 Task: Click on Start the hosting
Action: Mouse scrolled (945, 290) with delta (0, 0)
Screenshot: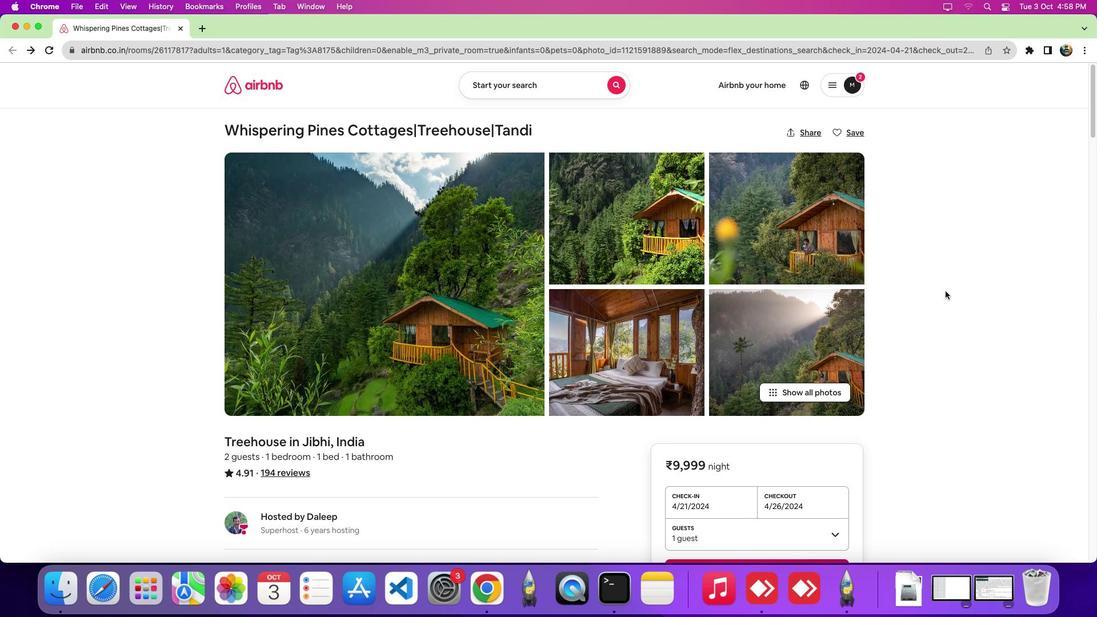 
Action: Mouse scrolled (945, 290) with delta (0, 0)
Screenshot: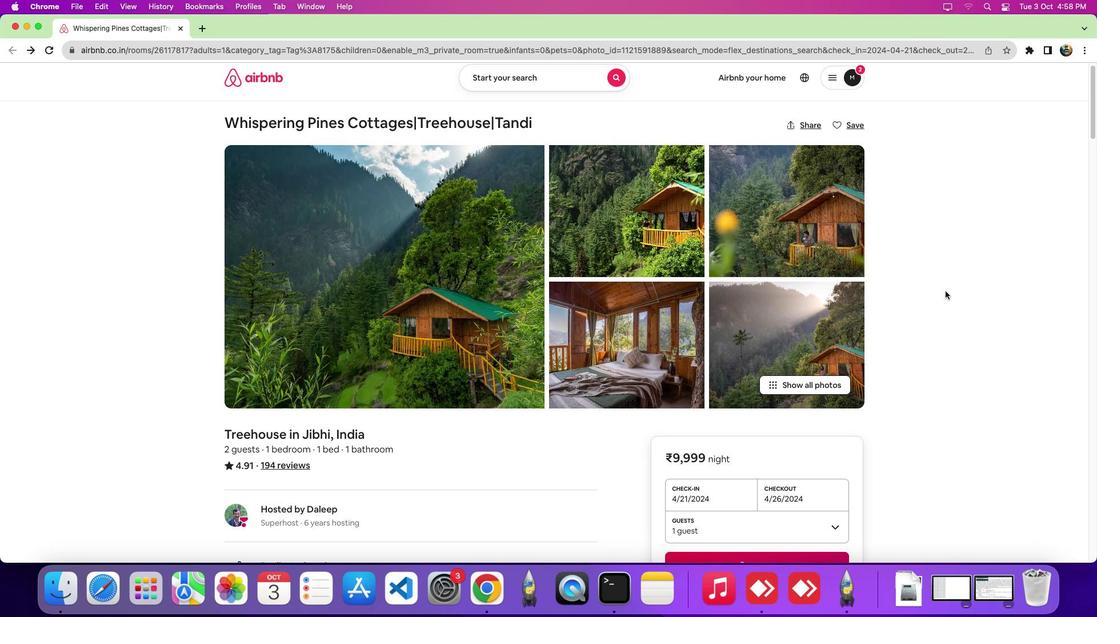 
Action: Mouse scrolled (945, 290) with delta (0, -2)
Screenshot: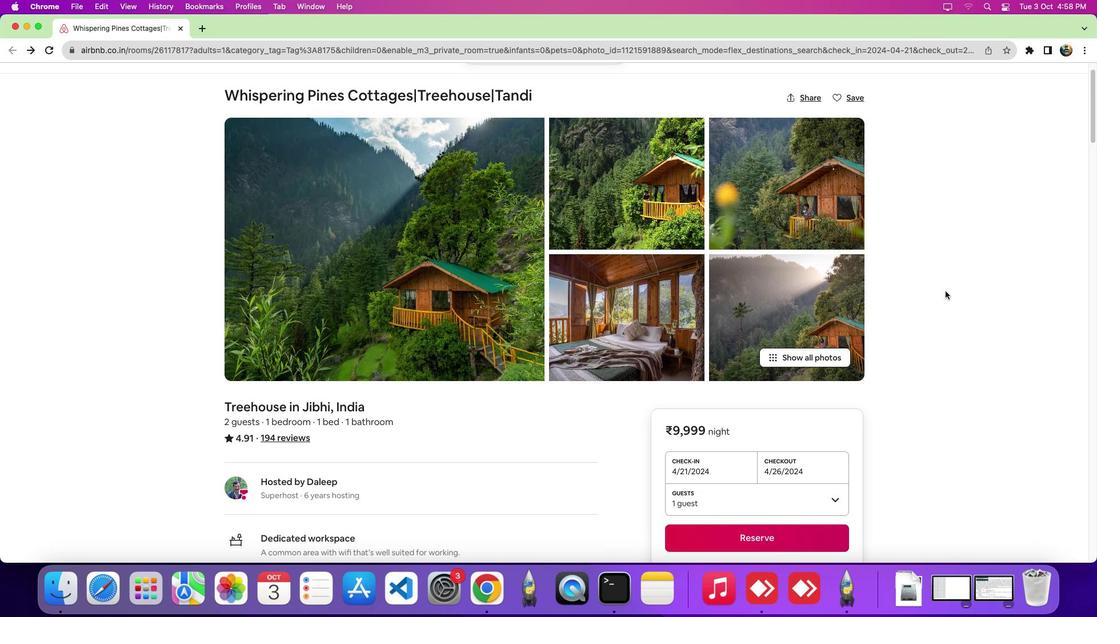 
Action: Mouse scrolled (945, 290) with delta (0, -5)
Screenshot: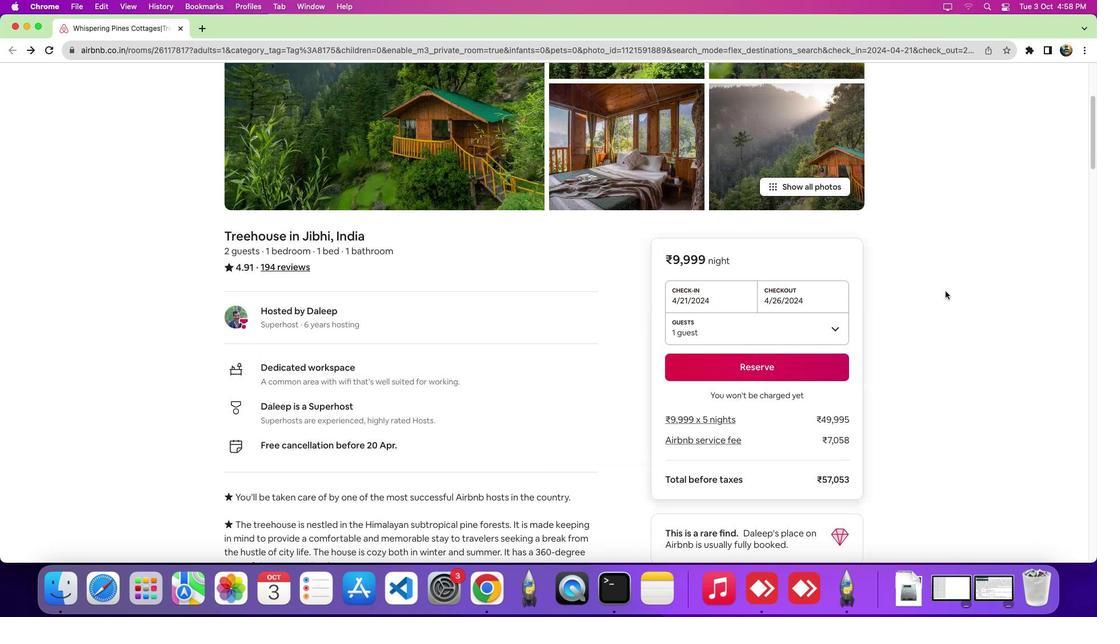 
Action: Mouse scrolled (945, 290) with delta (0, 0)
Screenshot: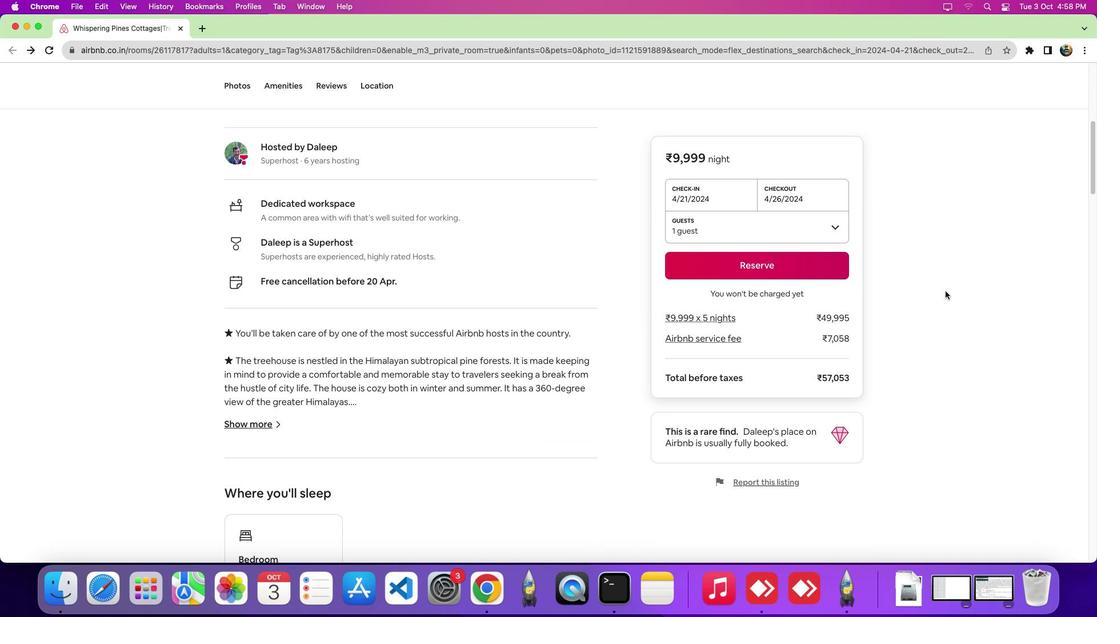 
Action: Mouse scrolled (945, 290) with delta (0, 0)
Screenshot: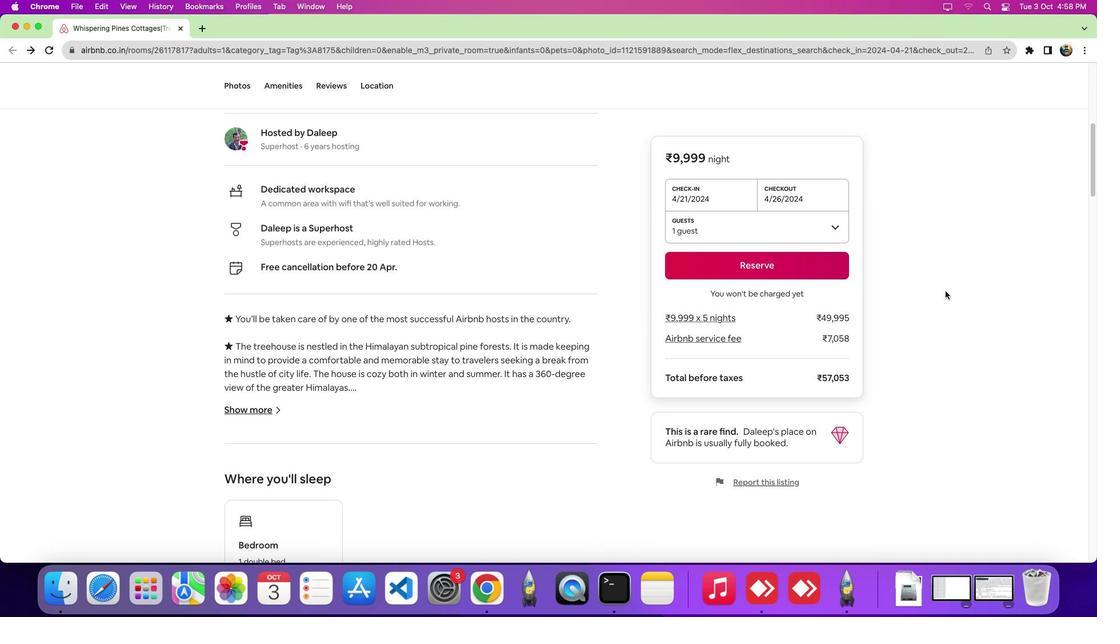 
Action: Mouse scrolled (945, 290) with delta (0, -3)
Screenshot: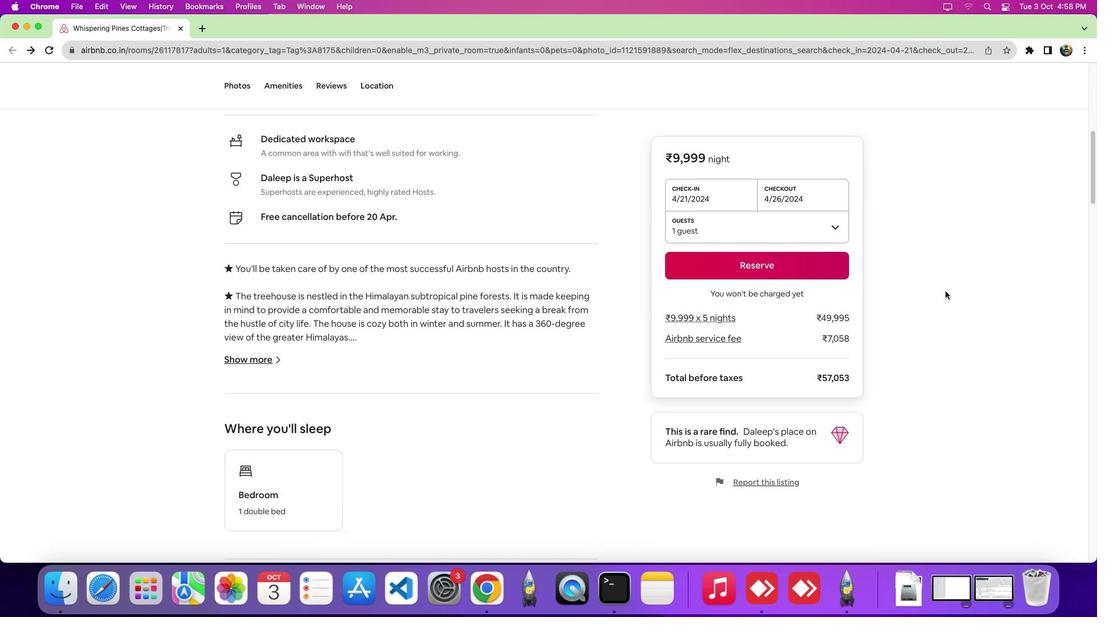 
Action: Mouse scrolled (945, 290) with delta (0, -5)
Screenshot: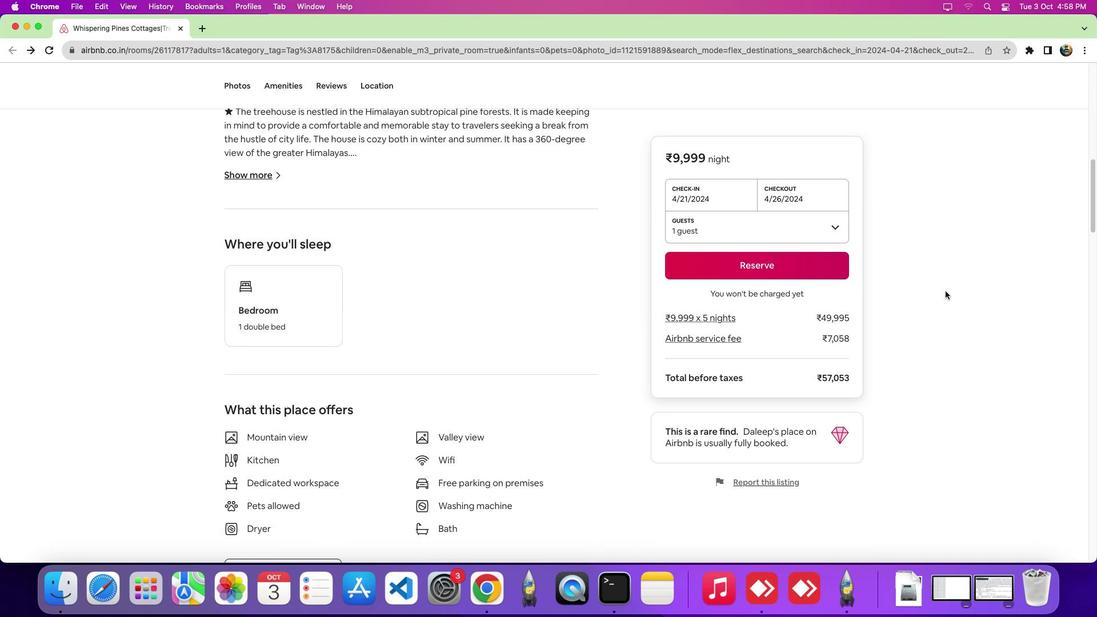 
Action: Mouse scrolled (945, 290) with delta (0, 0)
Screenshot: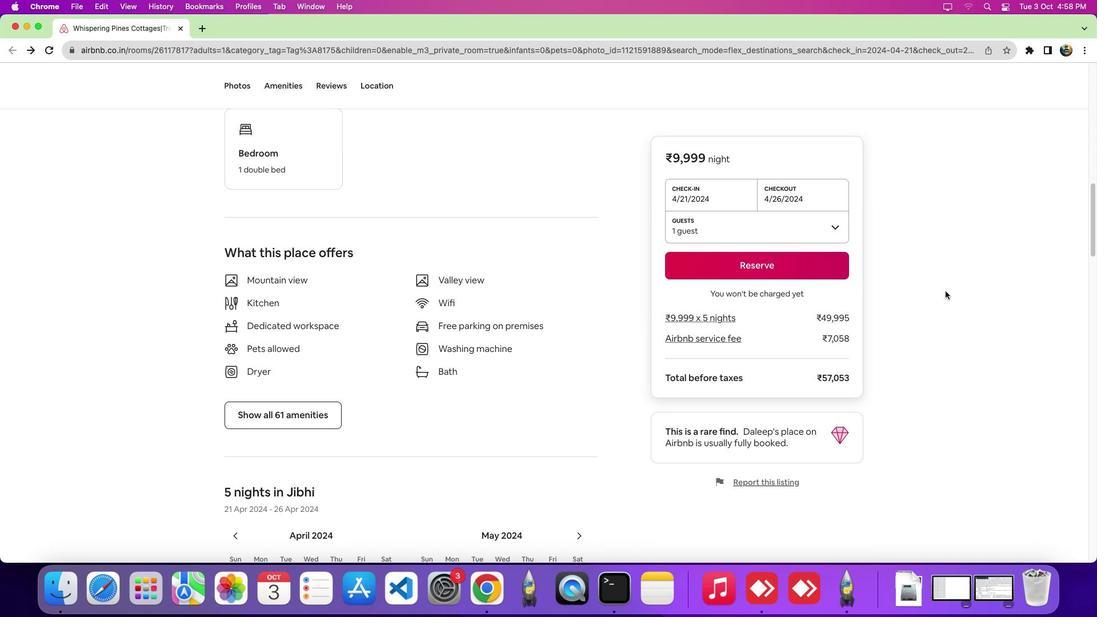
Action: Mouse scrolled (945, 290) with delta (0, 0)
Screenshot: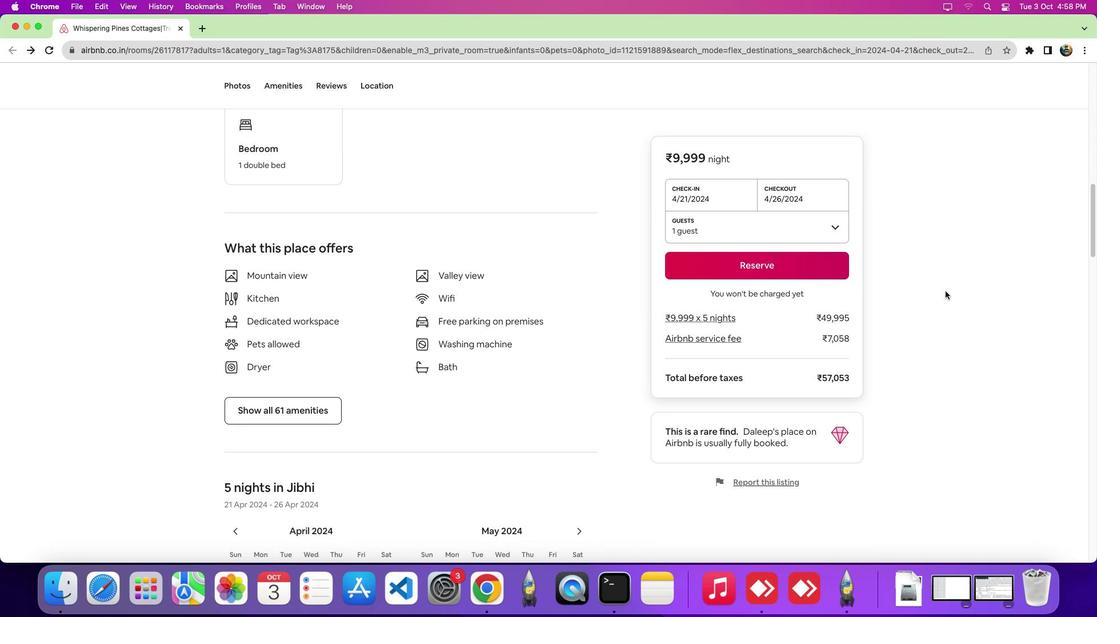 
Action: Mouse scrolled (945, 290) with delta (0, -4)
Screenshot: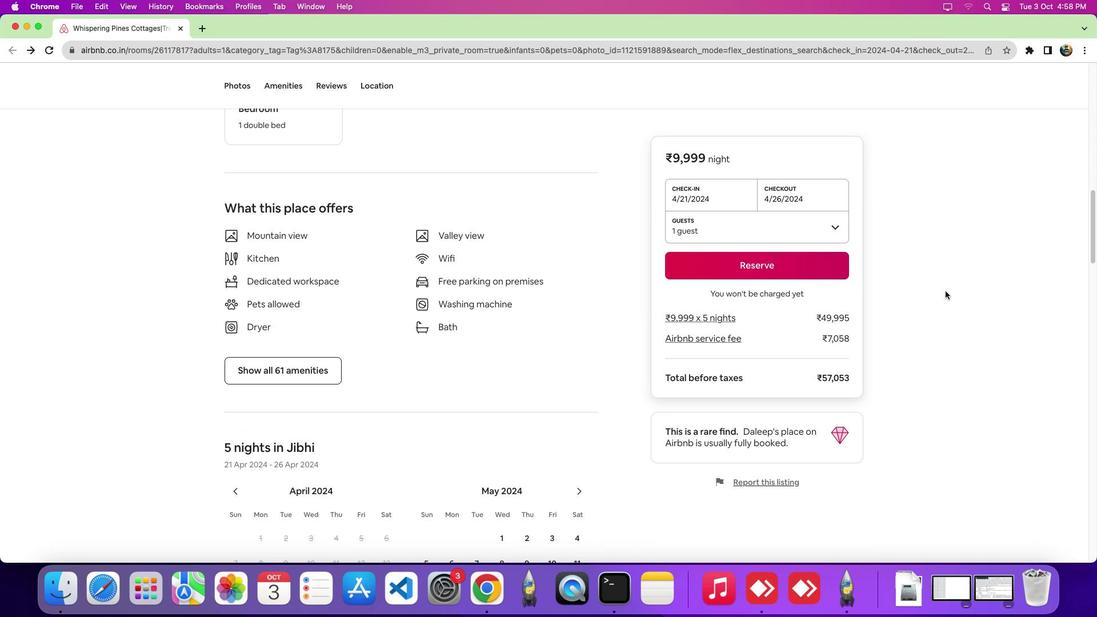 
Action: Mouse scrolled (945, 290) with delta (0, -5)
Screenshot: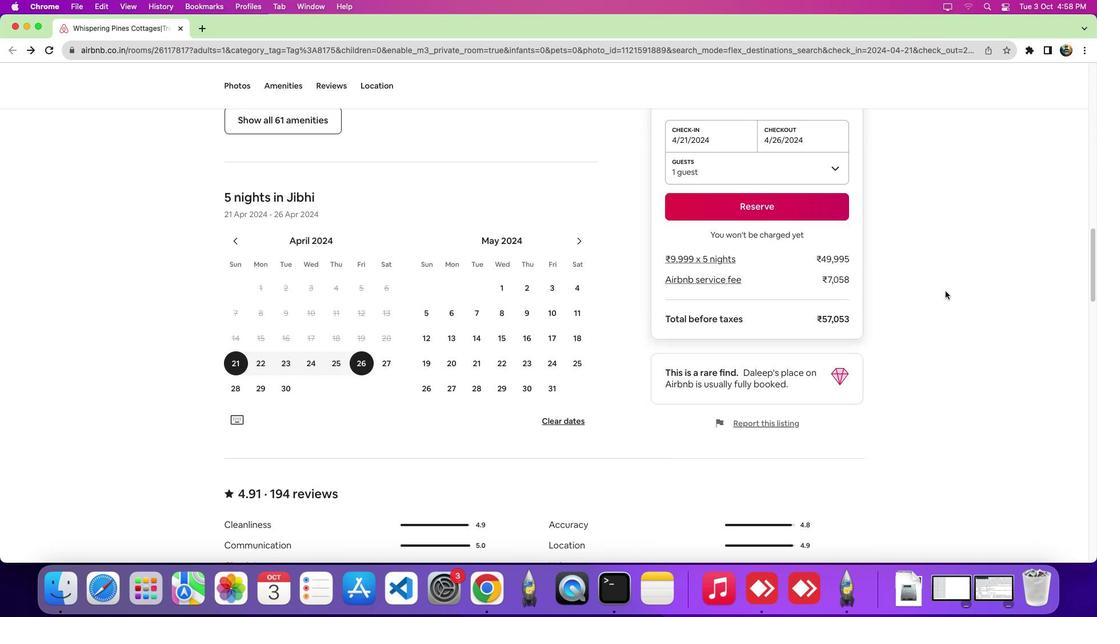 
Action: Mouse scrolled (945, 290) with delta (0, 0)
Screenshot: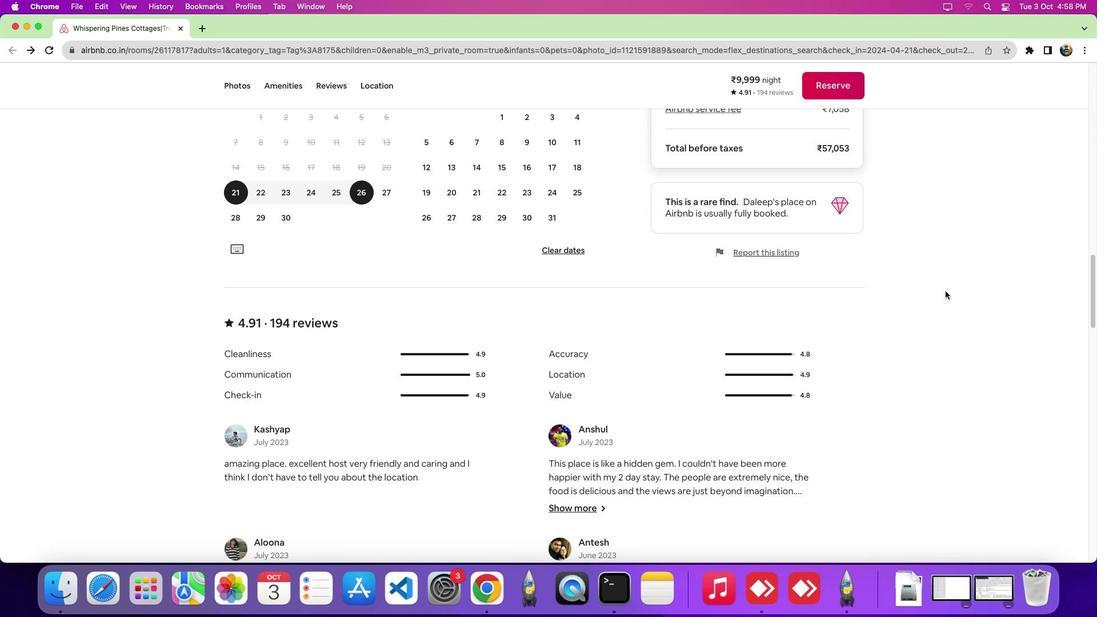 
Action: Mouse scrolled (945, 290) with delta (0, -1)
Screenshot: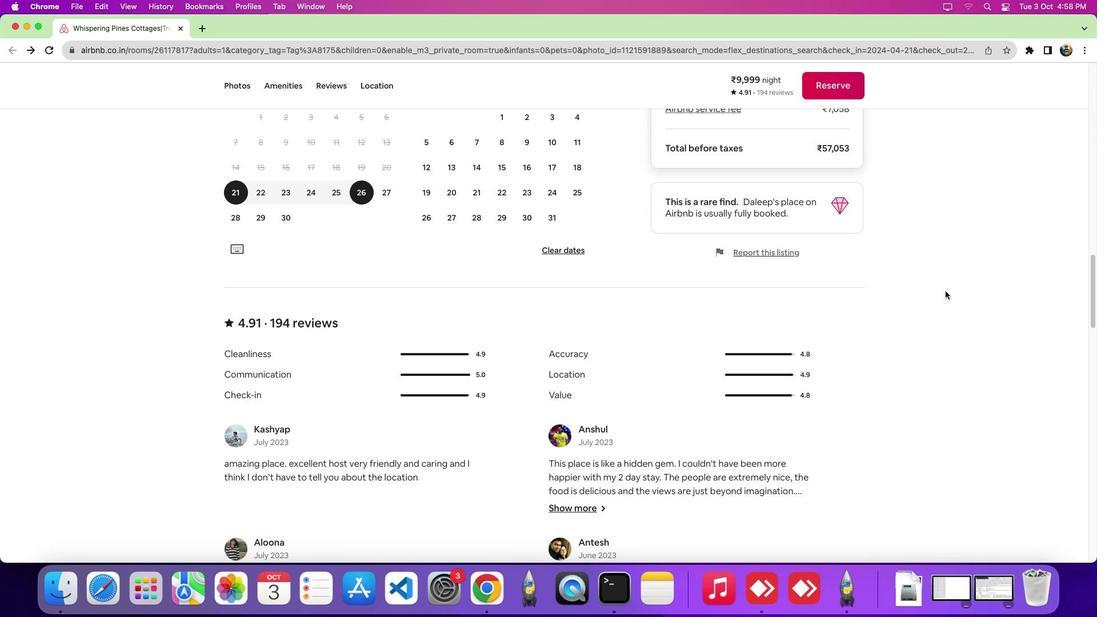 
Action: Mouse scrolled (945, 290) with delta (0, -5)
Screenshot: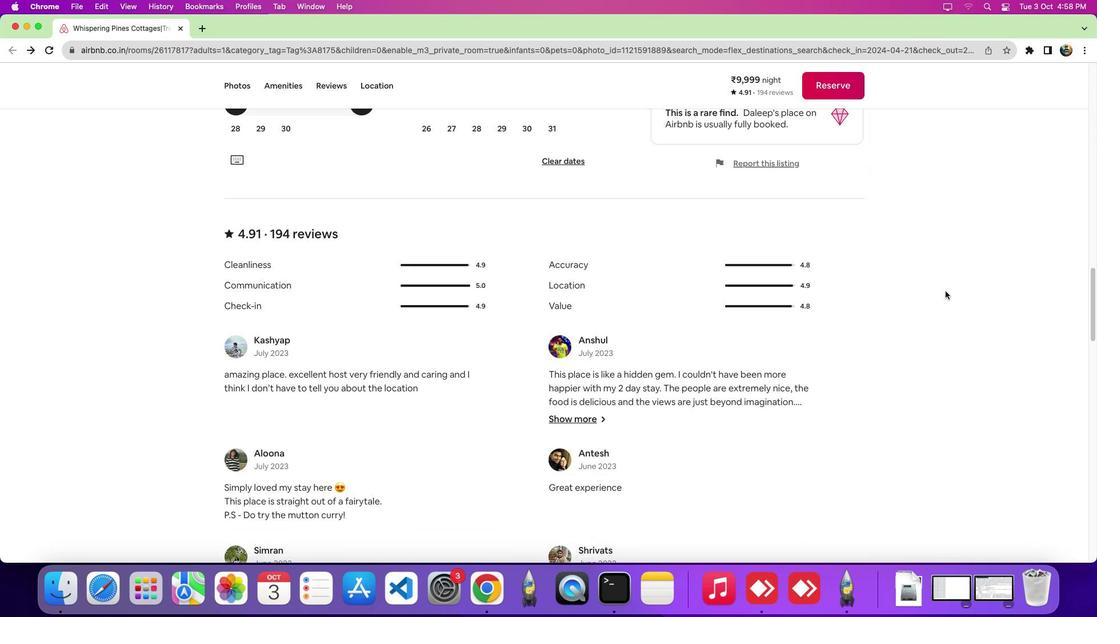 
Action: Mouse scrolled (945, 290) with delta (0, -8)
Screenshot: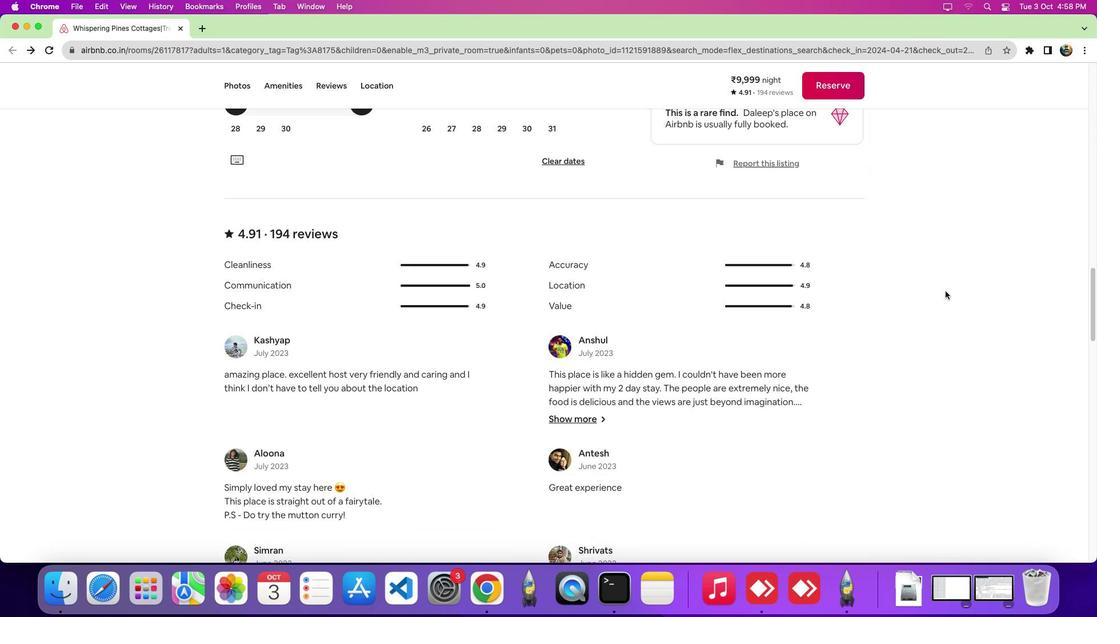 
Action: Mouse scrolled (945, 290) with delta (0, -8)
Screenshot: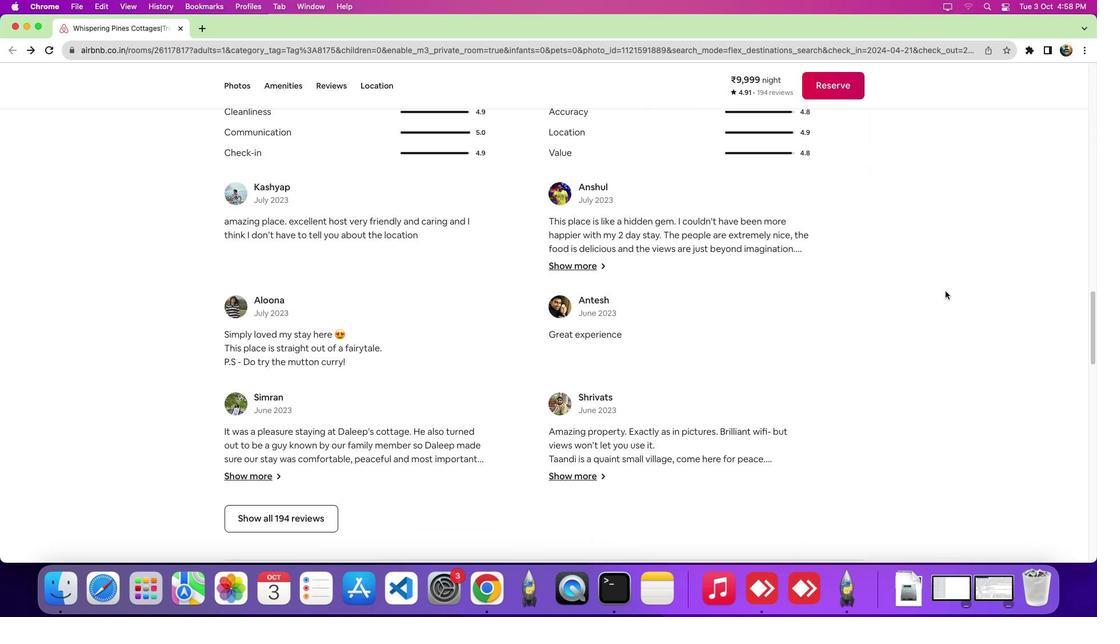 
Action: Mouse scrolled (945, 290) with delta (0, 0)
Screenshot: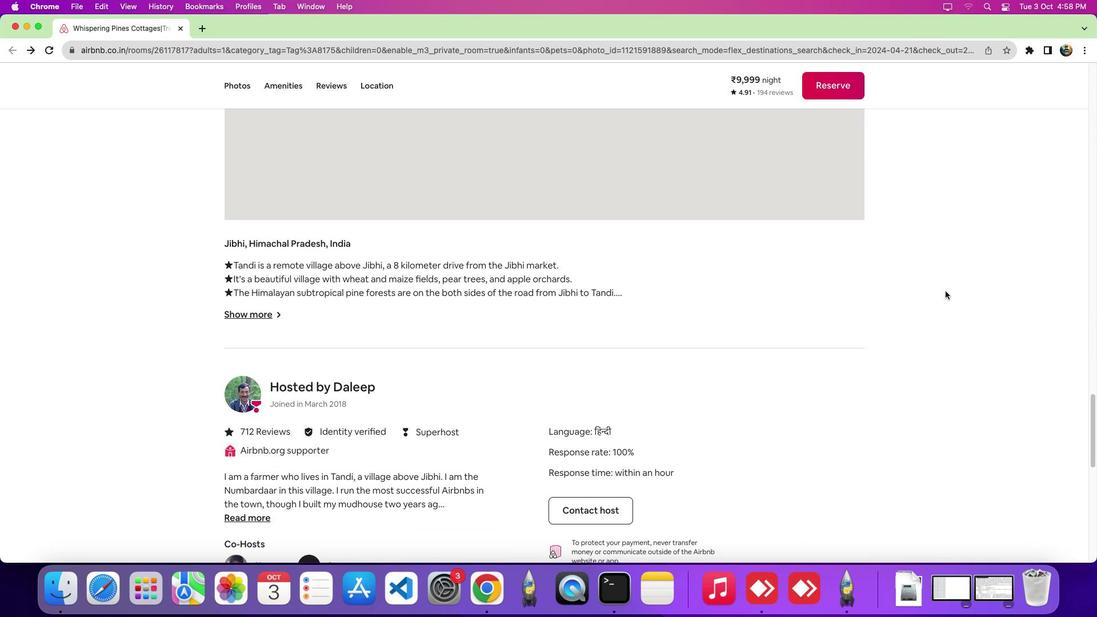
Action: Mouse scrolled (945, 290) with delta (0, -1)
Screenshot: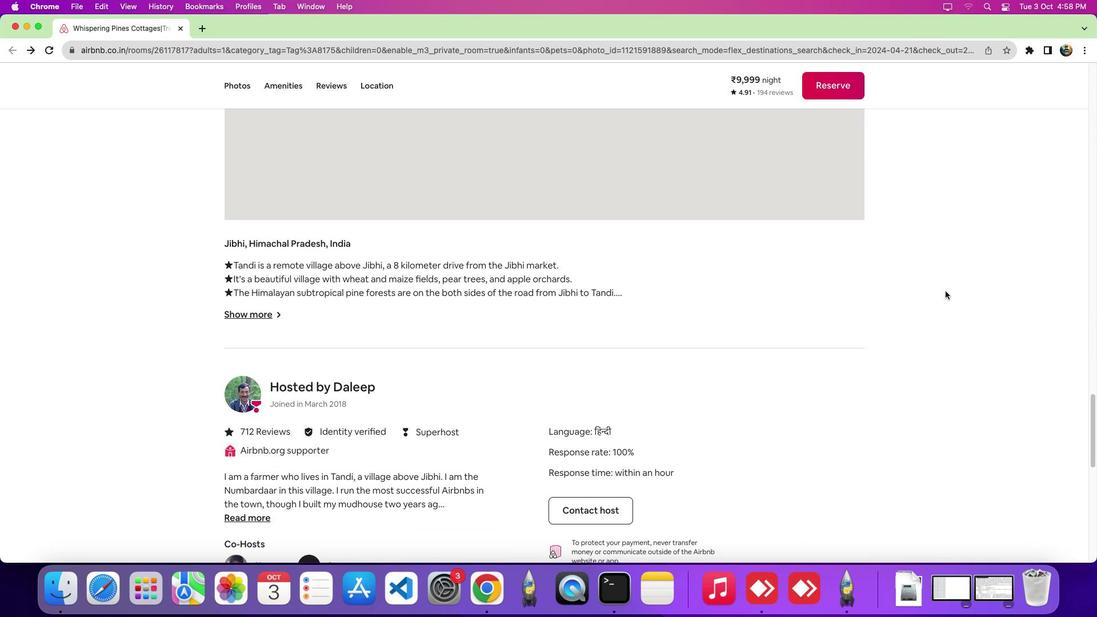 
Action: Mouse scrolled (945, 290) with delta (0, -5)
Screenshot: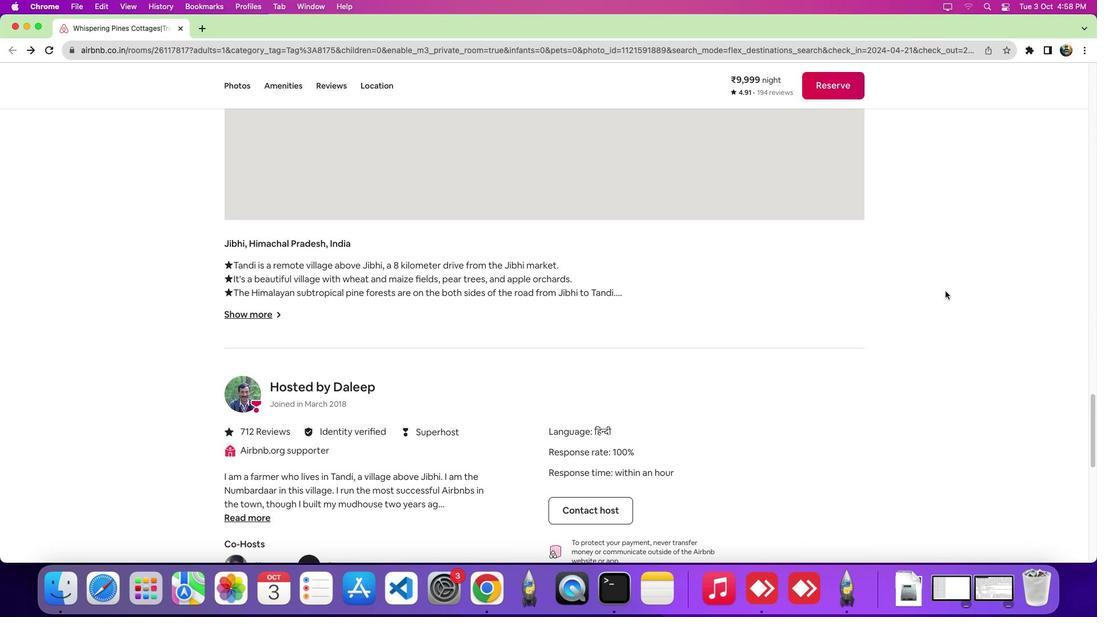 
Action: Mouse scrolled (945, 290) with delta (0, -8)
Screenshot: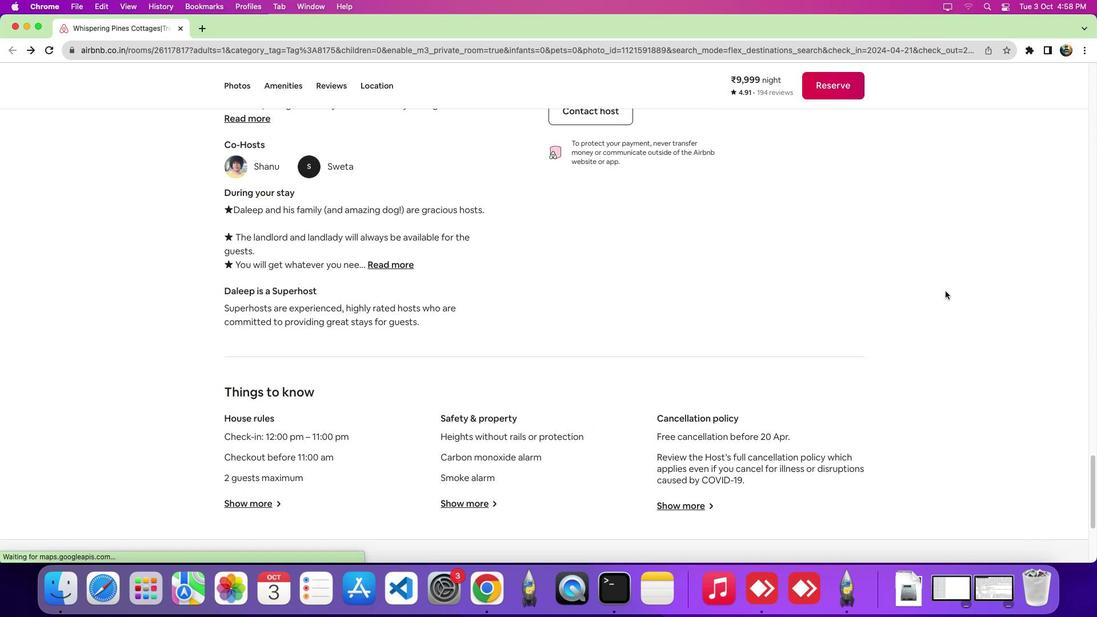 
Action: Mouse scrolled (945, 290) with delta (0, -8)
Screenshot: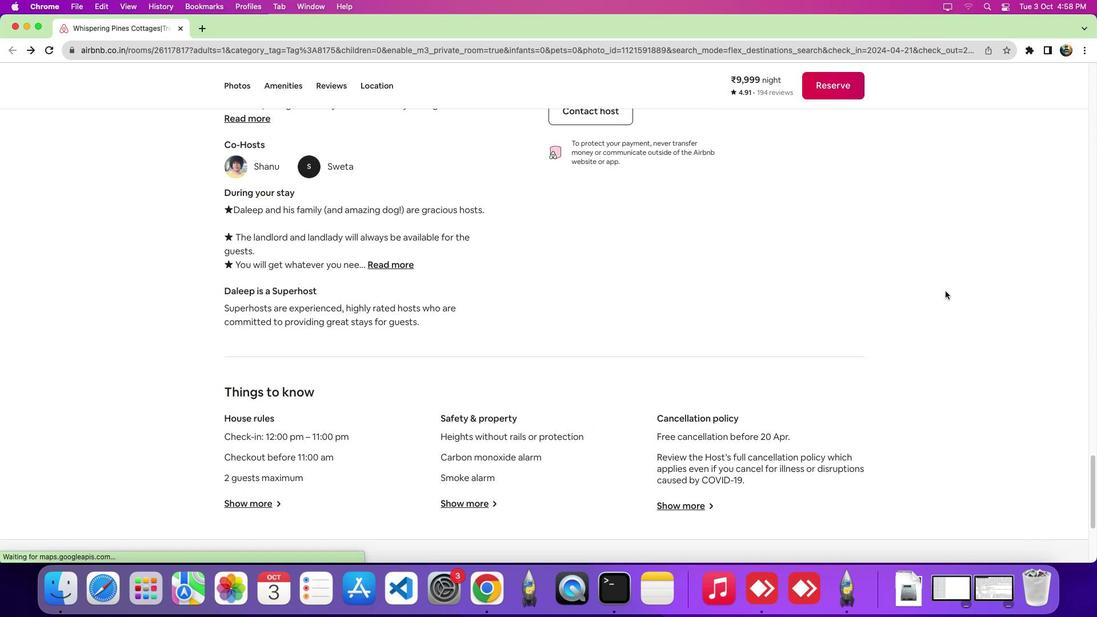 
Action: Mouse scrolled (945, 290) with delta (0, 0)
Screenshot: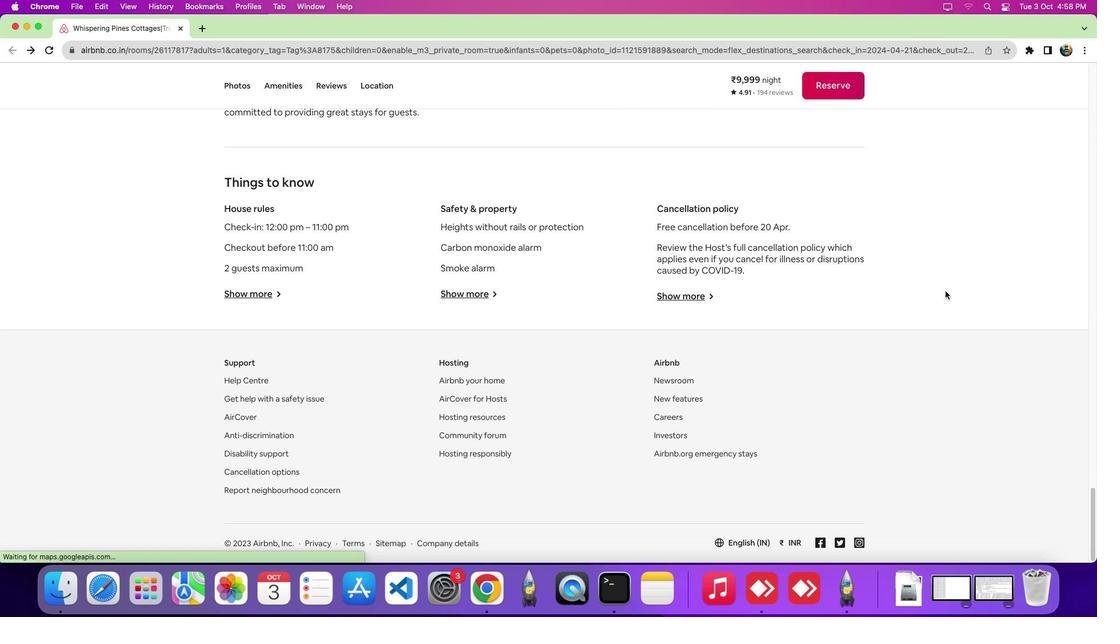 
Action: Mouse scrolled (945, 290) with delta (0, -1)
Screenshot: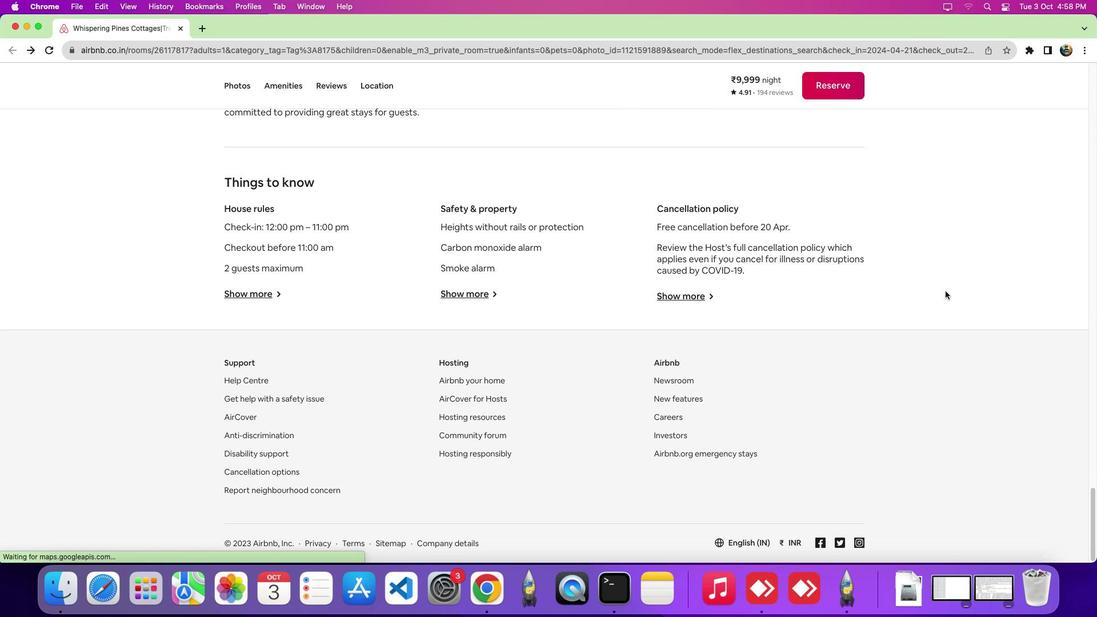 
Action: Mouse scrolled (945, 290) with delta (0, -5)
Screenshot: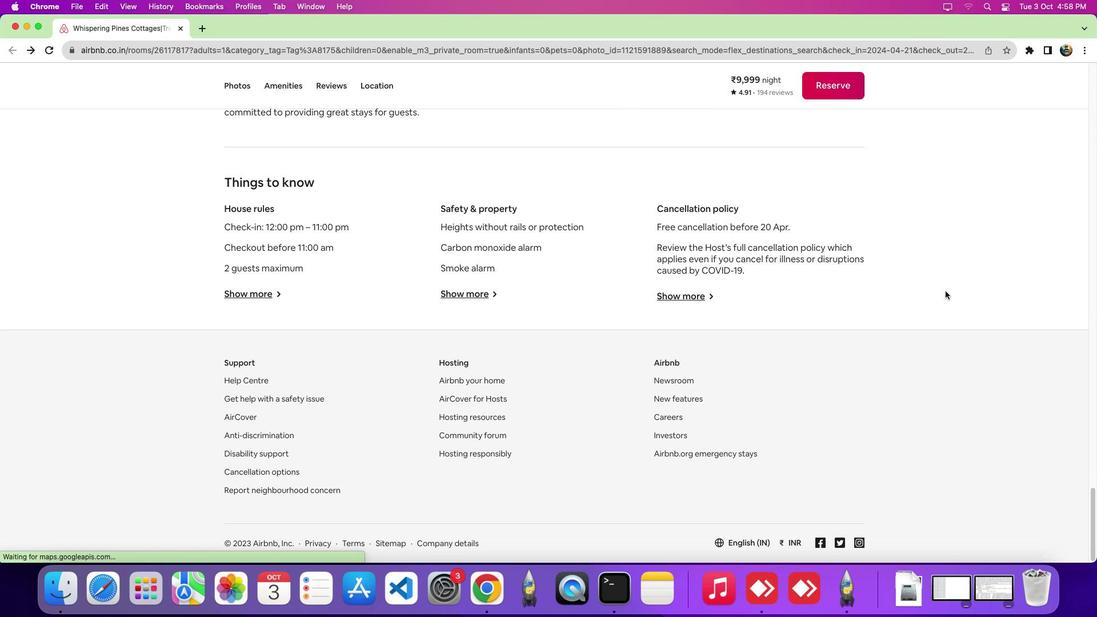 
Action: Mouse scrolled (945, 290) with delta (0, -8)
Screenshot: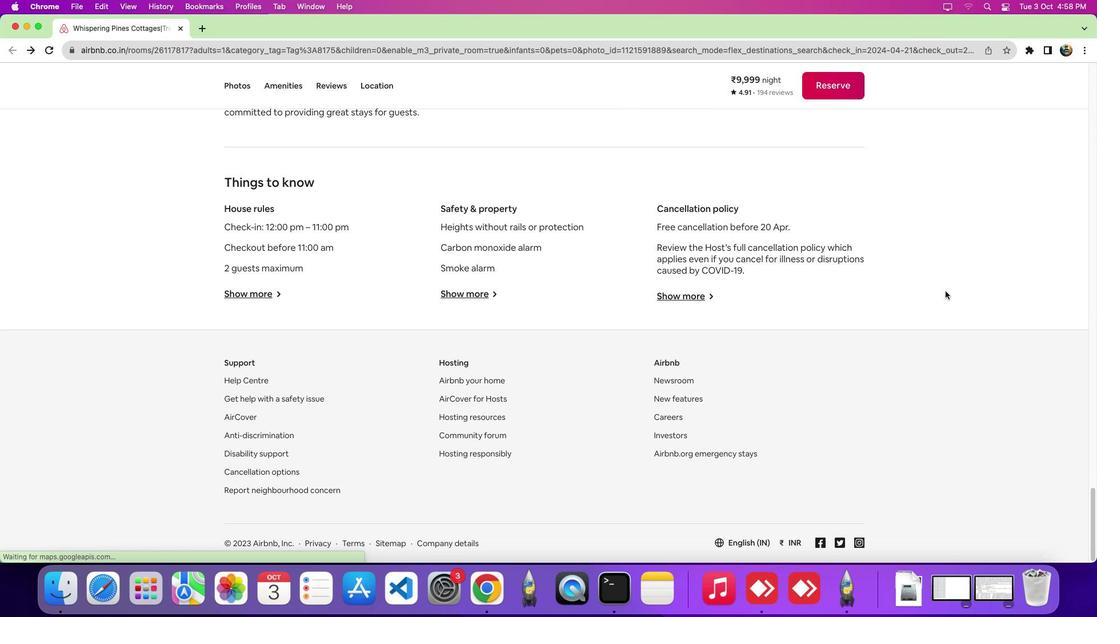 
Action: Mouse scrolled (945, 290) with delta (0, -8)
Screenshot: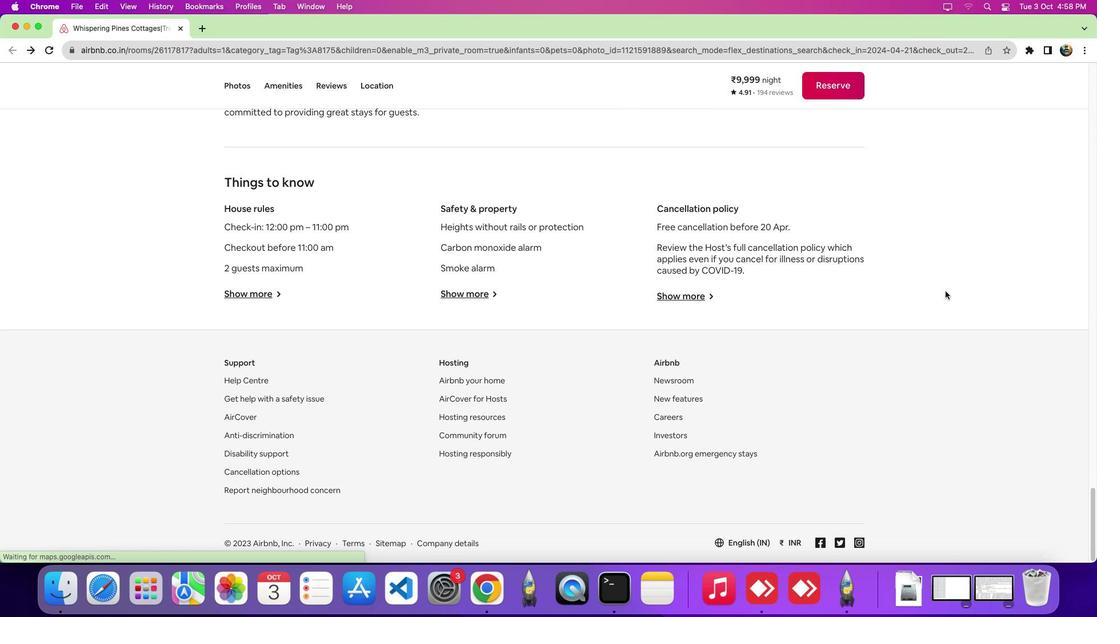 
Action: Mouse scrolled (945, 290) with delta (0, 0)
Screenshot: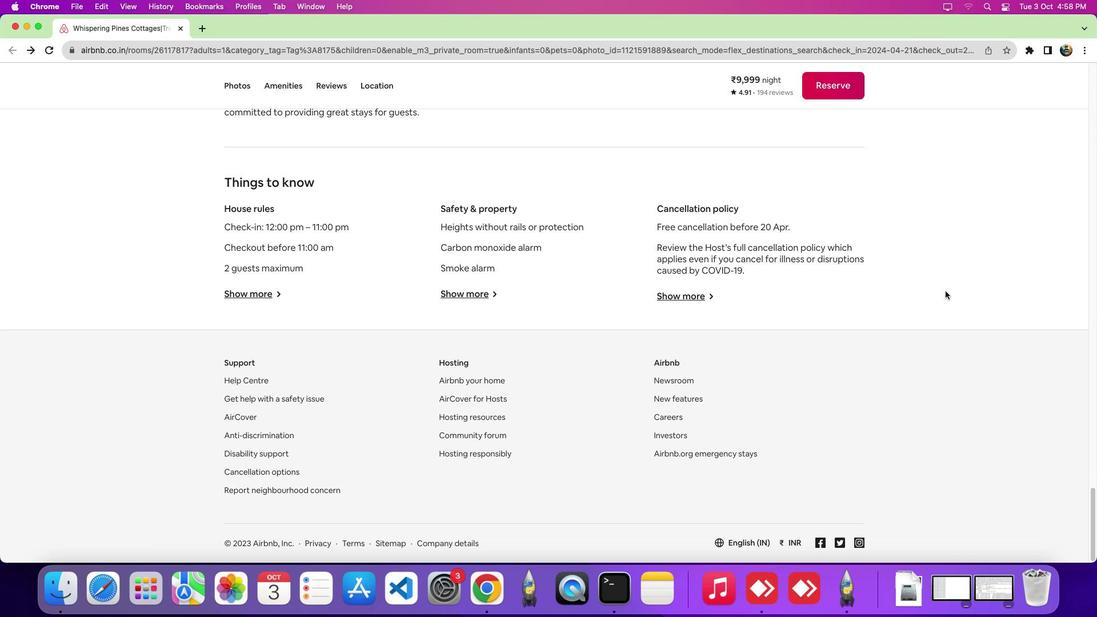 
Action: Mouse scrolled (945, 290) with delta (0, -1)
Screenshot: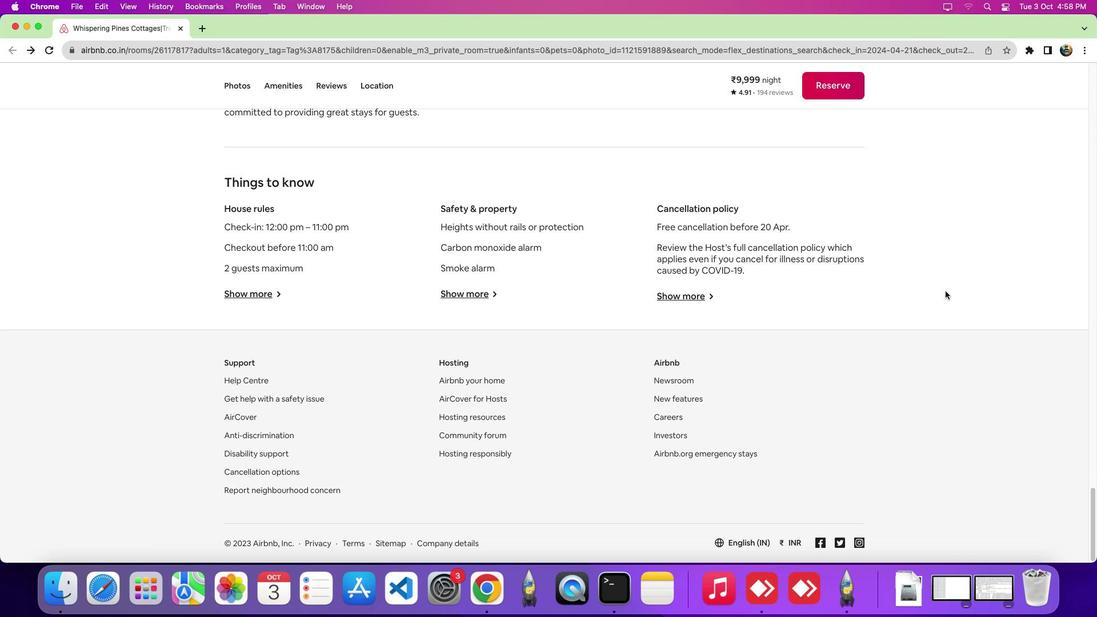
Action: Mouse scrolled (945, 290) with delta (0, -5)
Screenshot: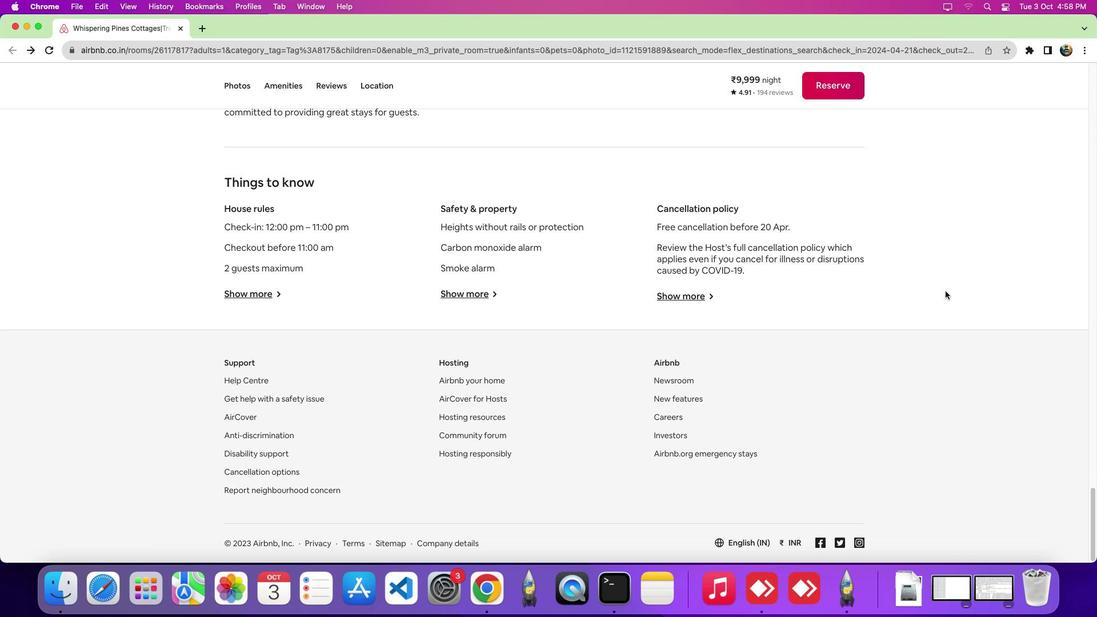 
Action: Mouse scrolled (945, 290) with delta (0, -6)
Screenshot: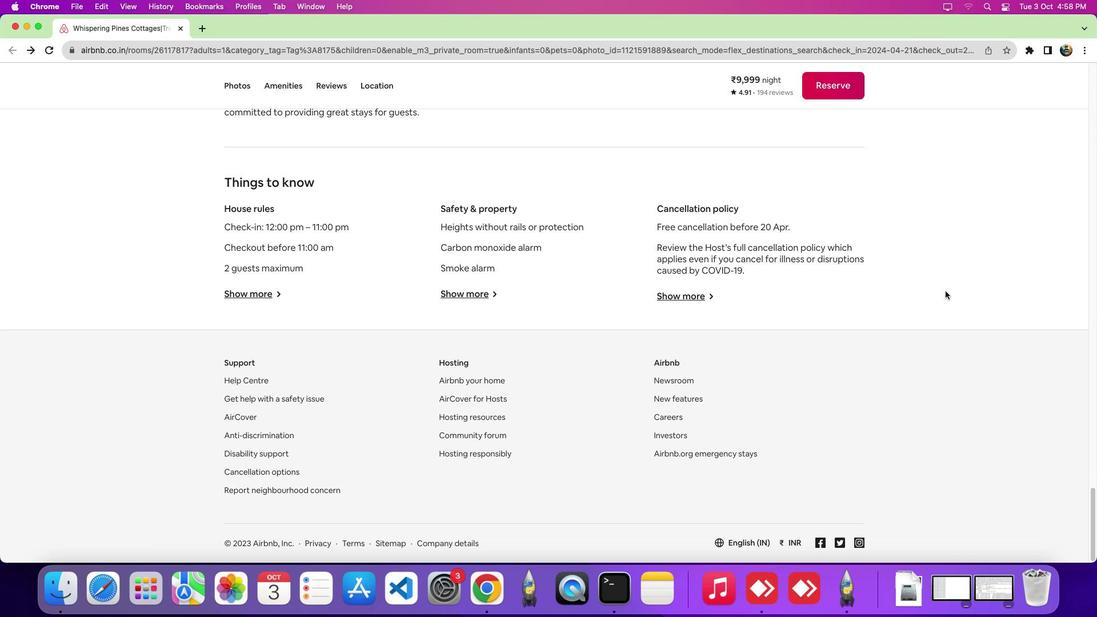 
Action: Mouse moved to (715, 457)
Screenshot: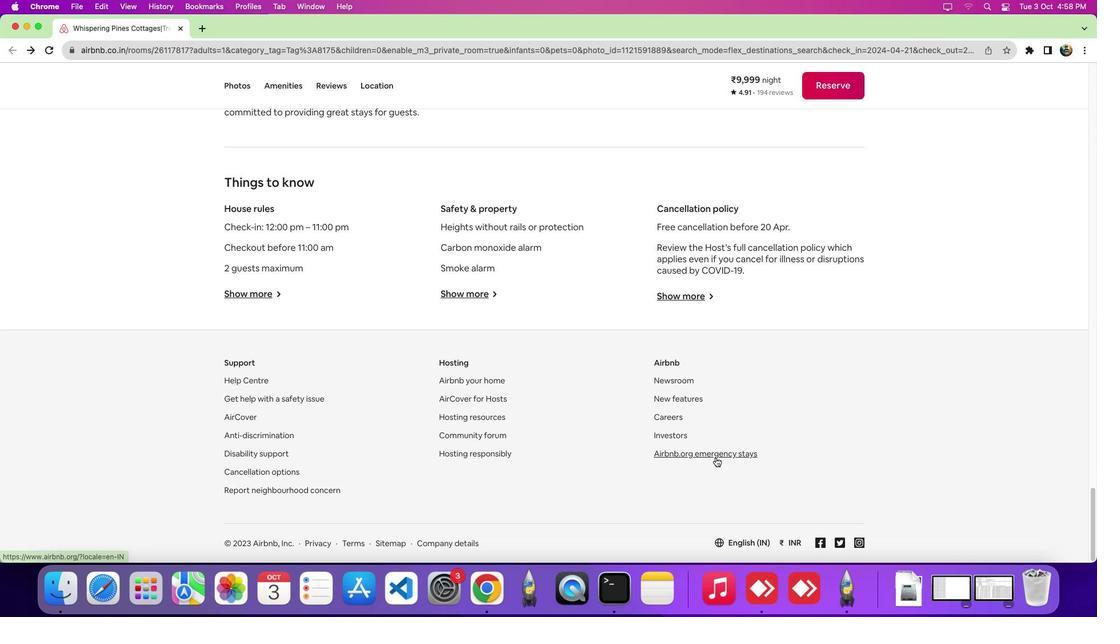 
Action: Mouse pressed left at (715, 457)
Screenshot: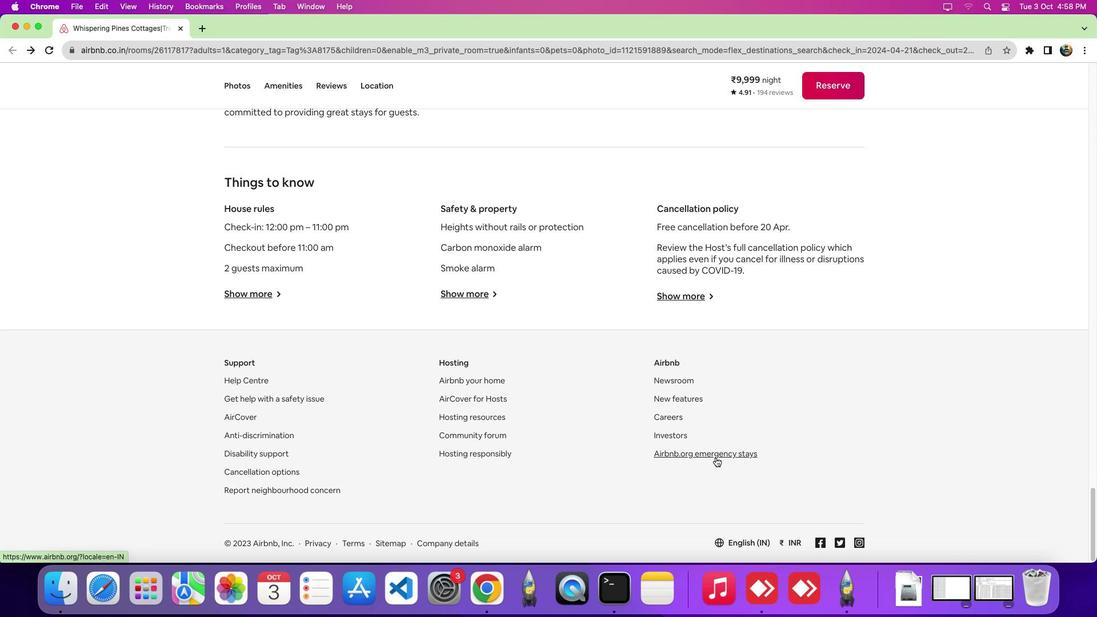 
Action: Mouse moved to (711, 244)
Screenshot: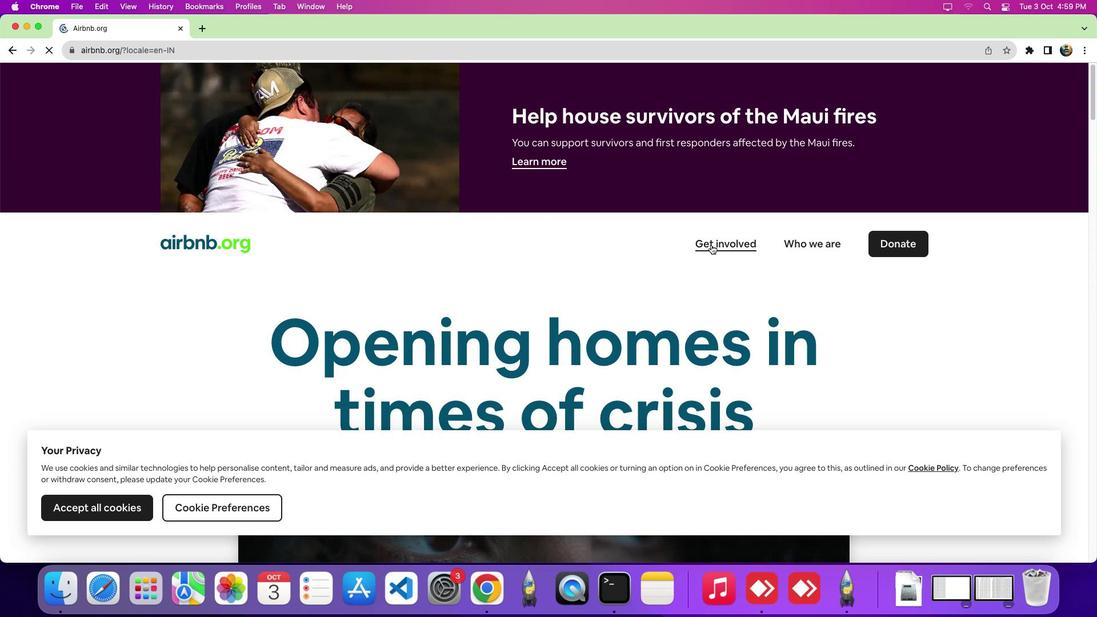 
Action: Mouse pressed left at (711, 244)
Screenshot: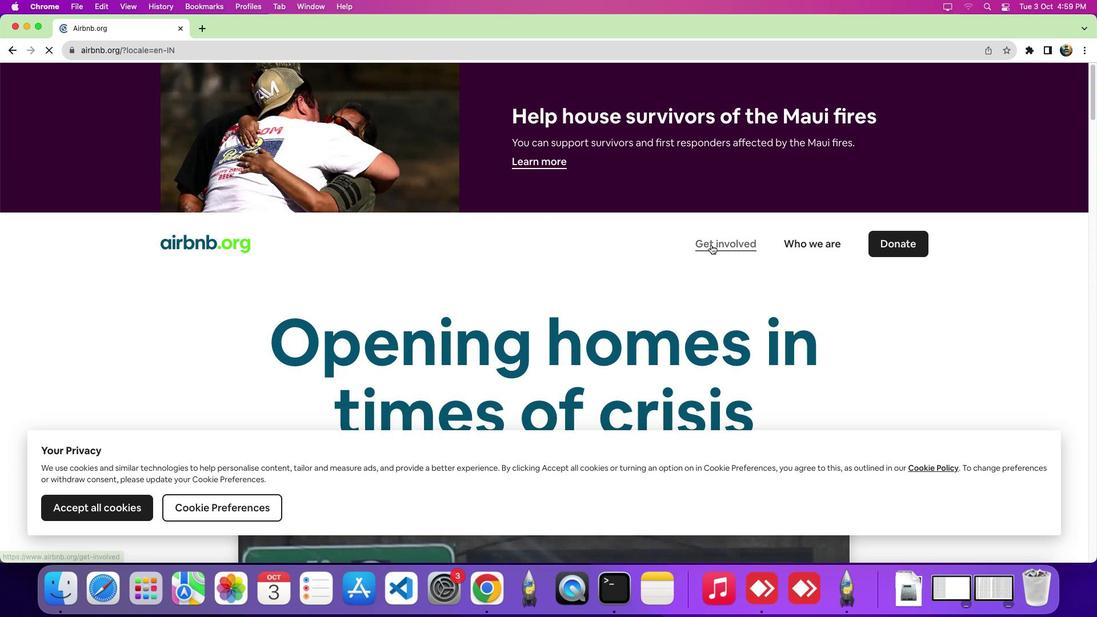 
Action: Mouse moved to (606, 299)
Screenshot: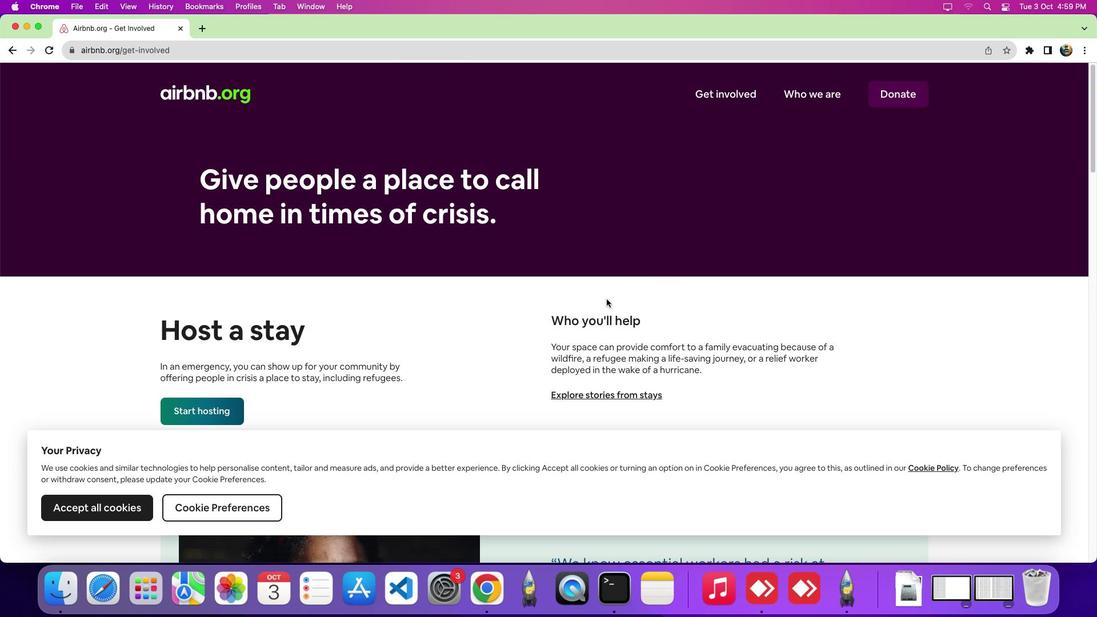 
Action: Mouse scrolled (606, 299) with delta (0, 0)
Screenshot: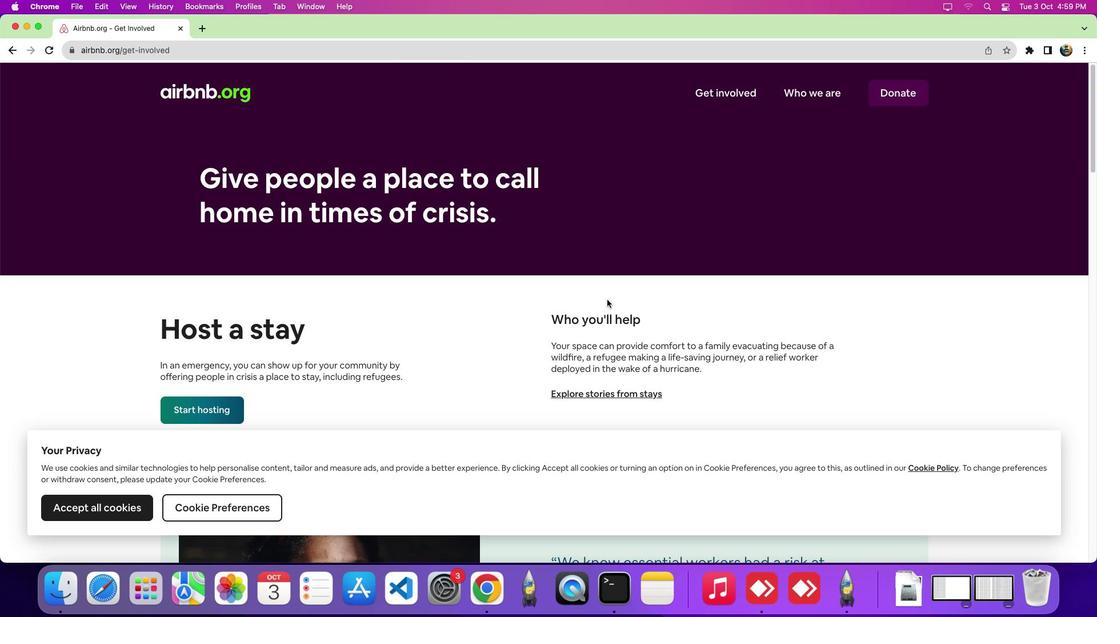 
Action: Mouse moved to (606, 299)
Screenshot: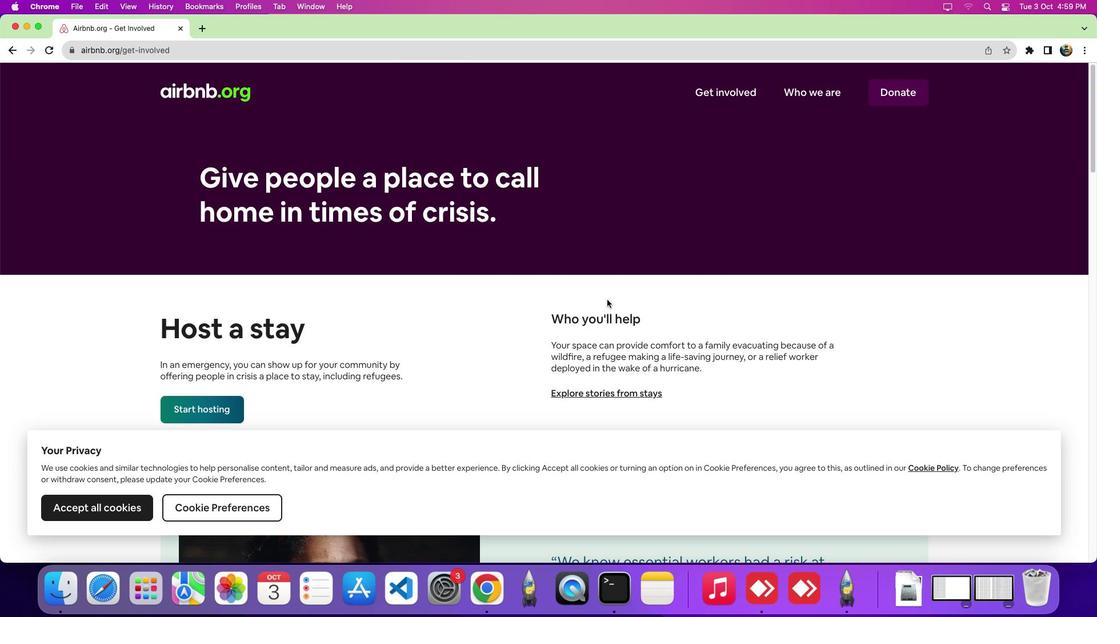 
Action: Mouse scrolled (606, 299) with delta (0, 0)
Screenshot: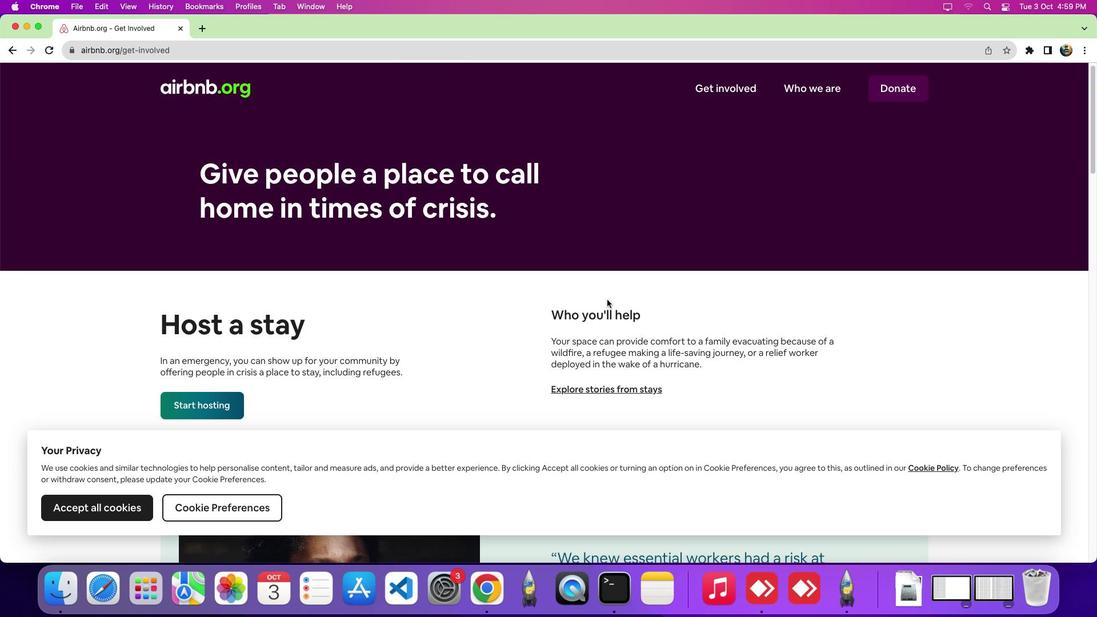 
Action: Mouse scrolled (606, 299) with delta (0, 0)
Screenshot: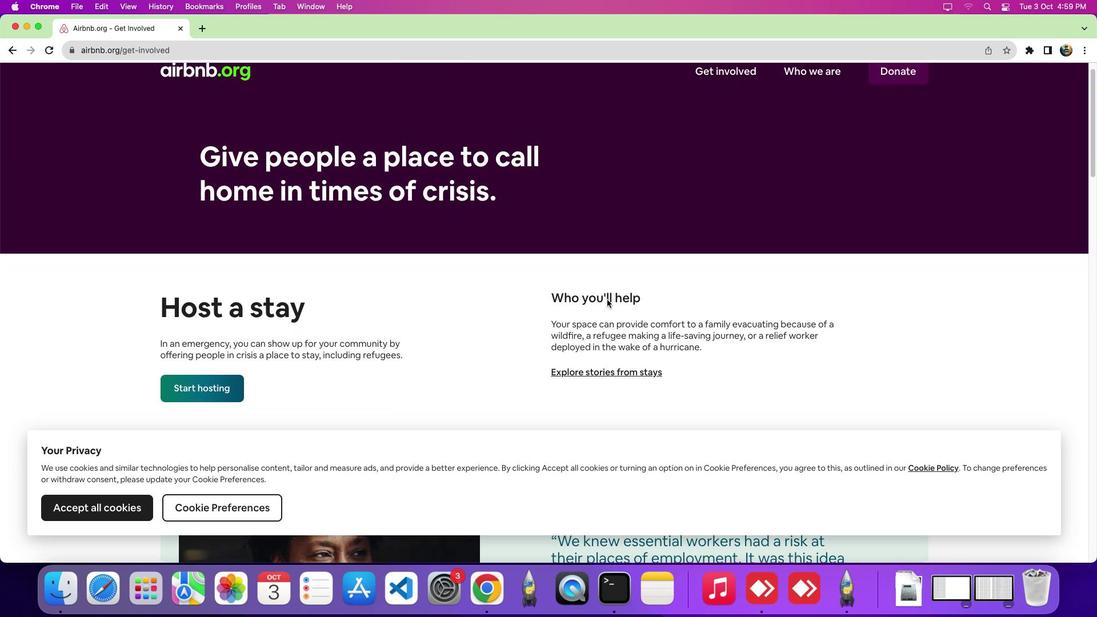 
Action: Mouse scrolled (606, 299) with delta (0, 0)
Screenshot: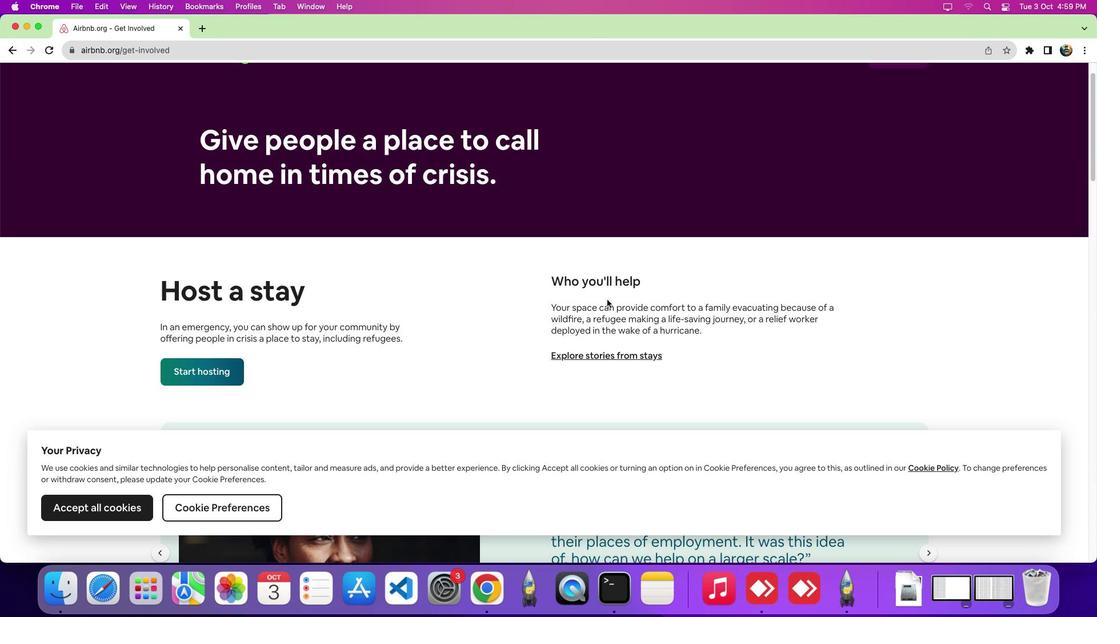
Action: Mouse scrolled (606, 299) with delta (0, 0)
Screenshot: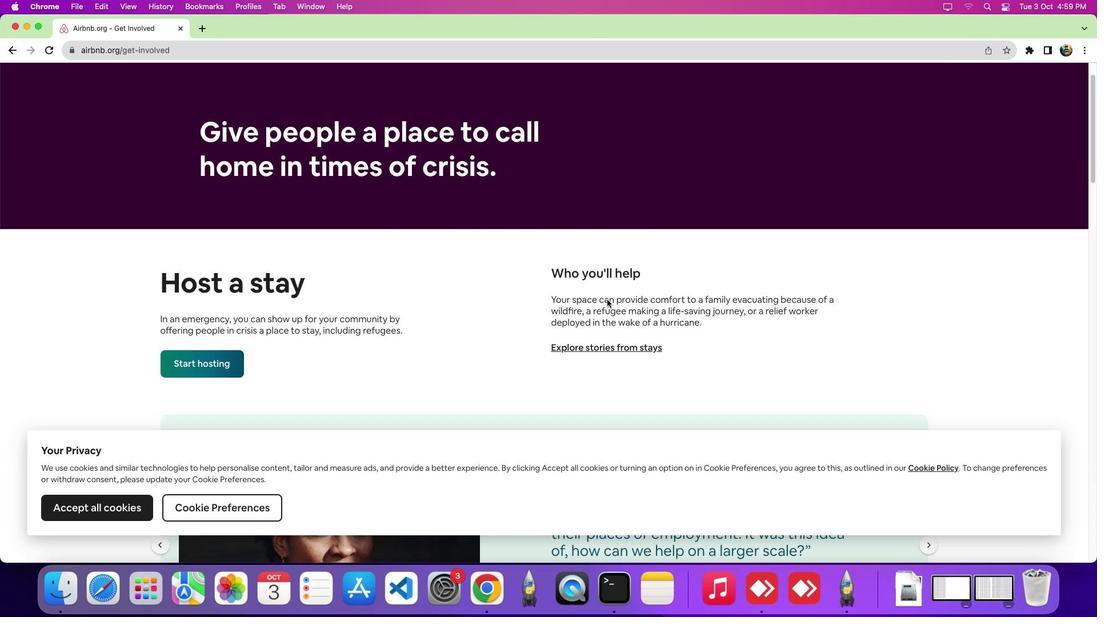 
Action: Mouse moved to (221, 358)
Screenshot: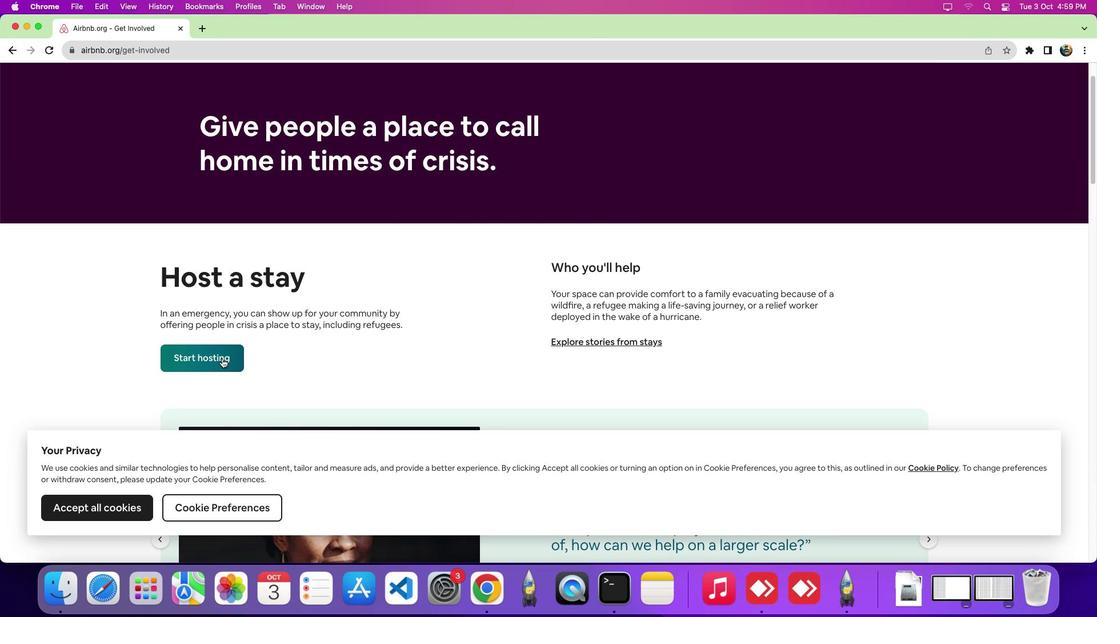 
Action: Mouse pressed left at (221, 358)
Screenshot: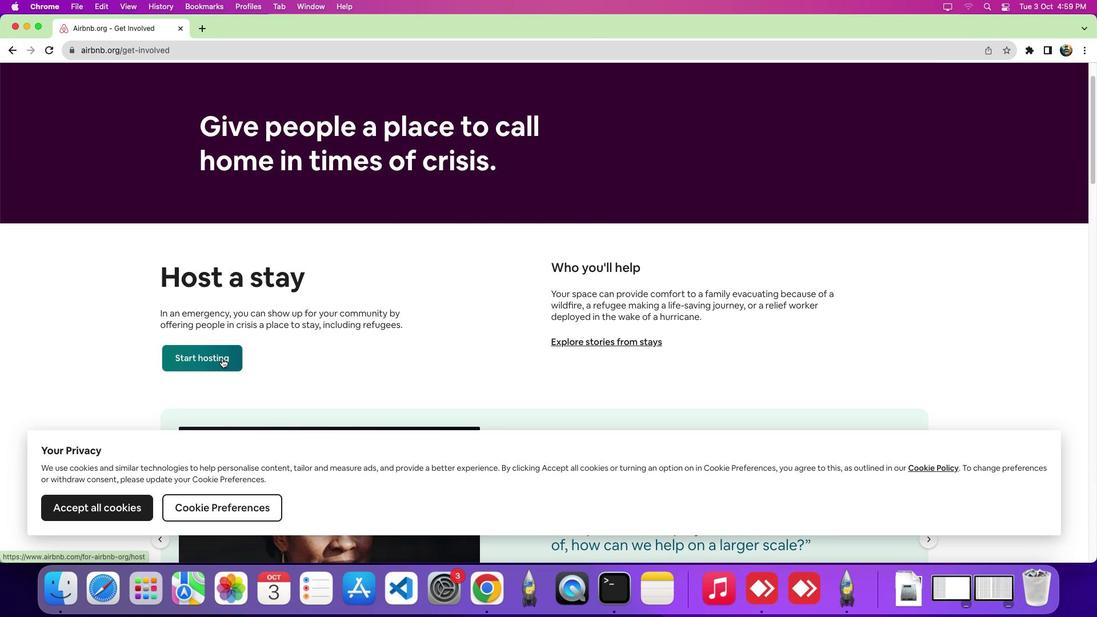 
Action: Mouse moved to (336, 357)
Screenshot: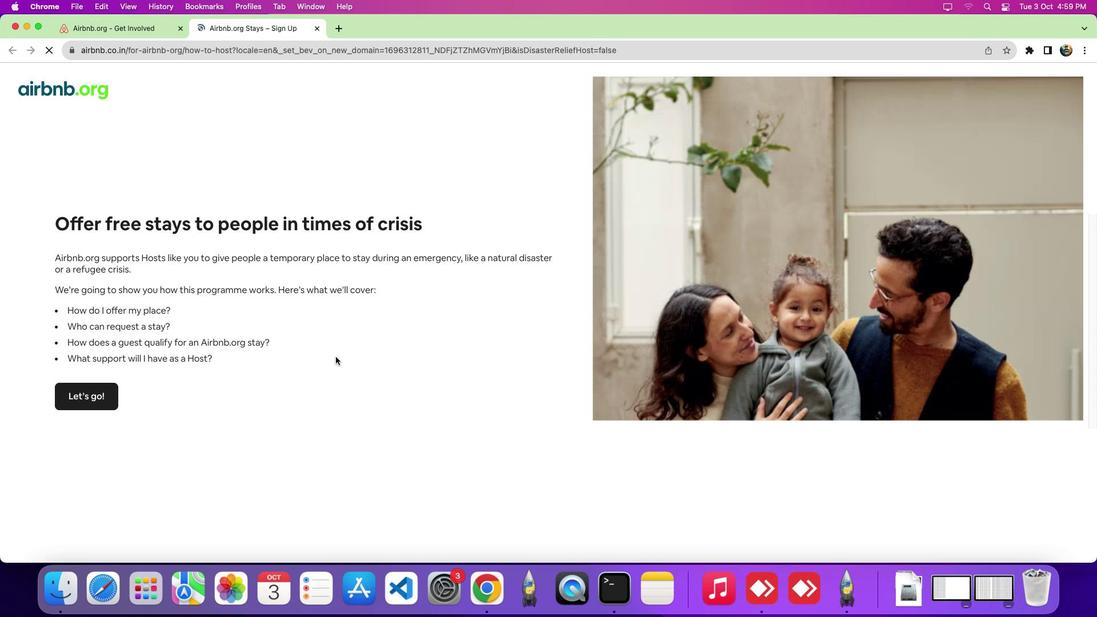 
Action: Mouse scrolled (336, 357) with delta (0, 0)
Screenshot: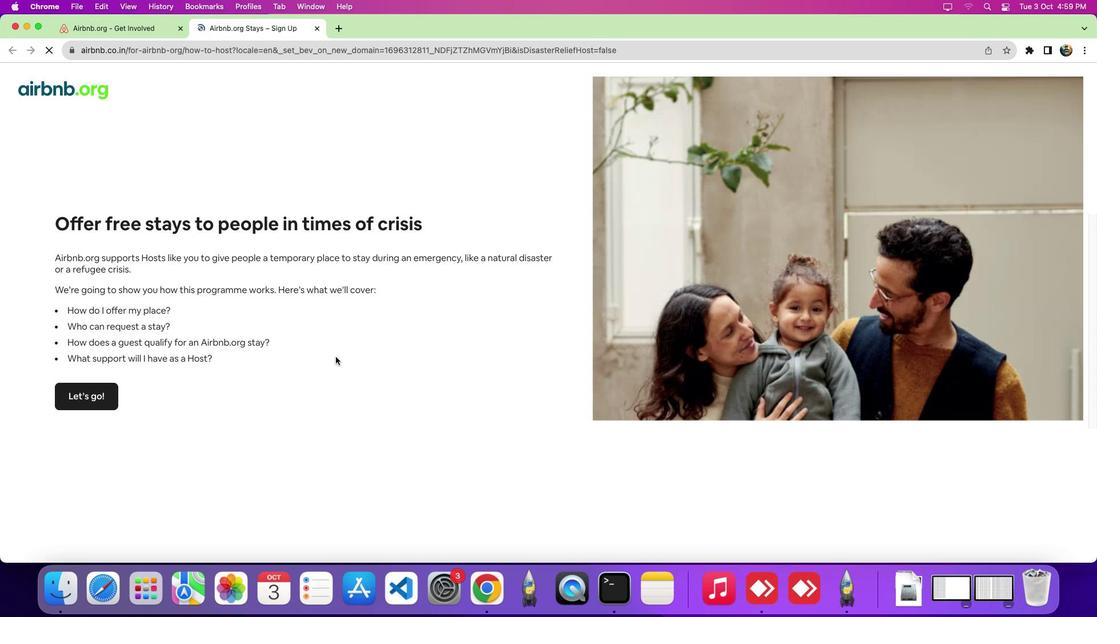 
Action: Mouse scrolled (336, 357) with delta (0, 0)
Screenshot: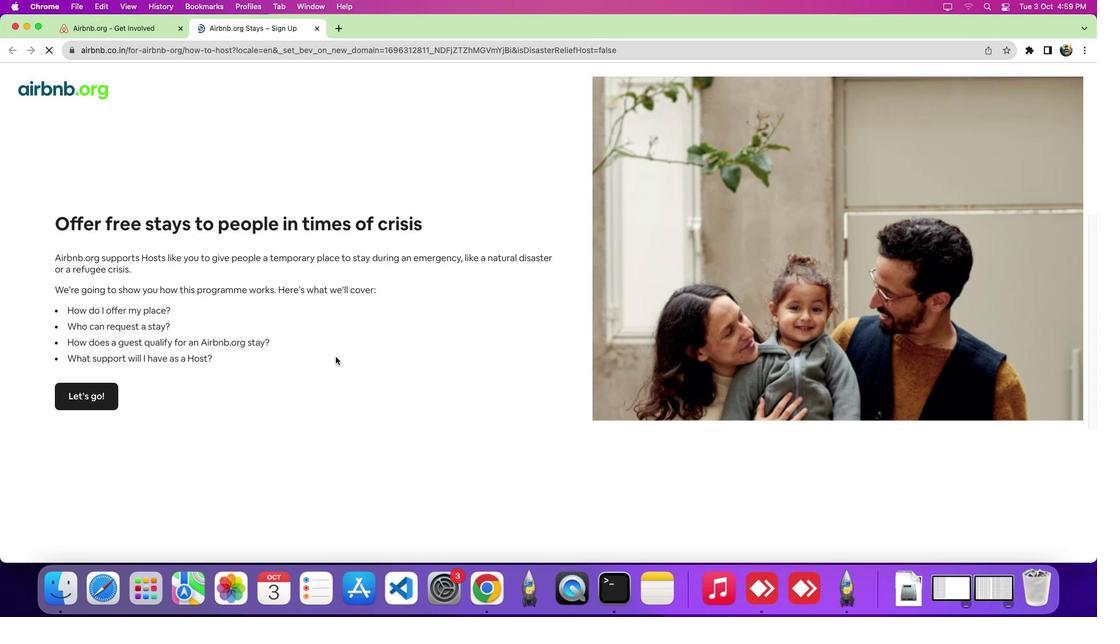 
Action: Mouse scrolled (336, 357) with delta (0, 0)
Screenshot: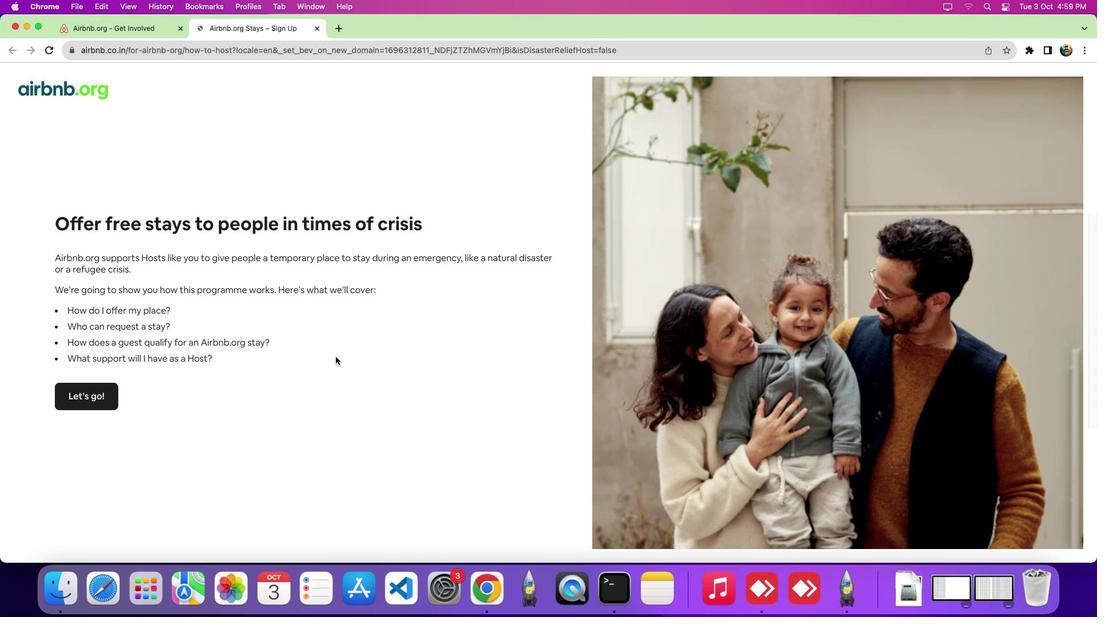 
Action: Mouse moved to (353, 369)
Screenshot: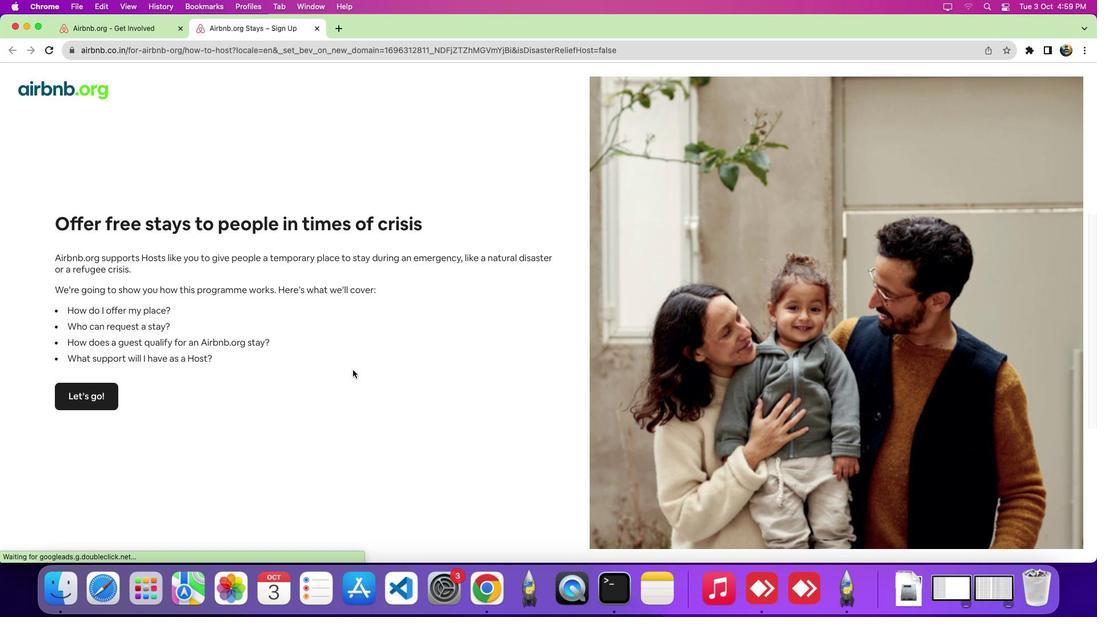
Action: Mouse scrolled (353, 369) with delta (0, 0)
Screenshot: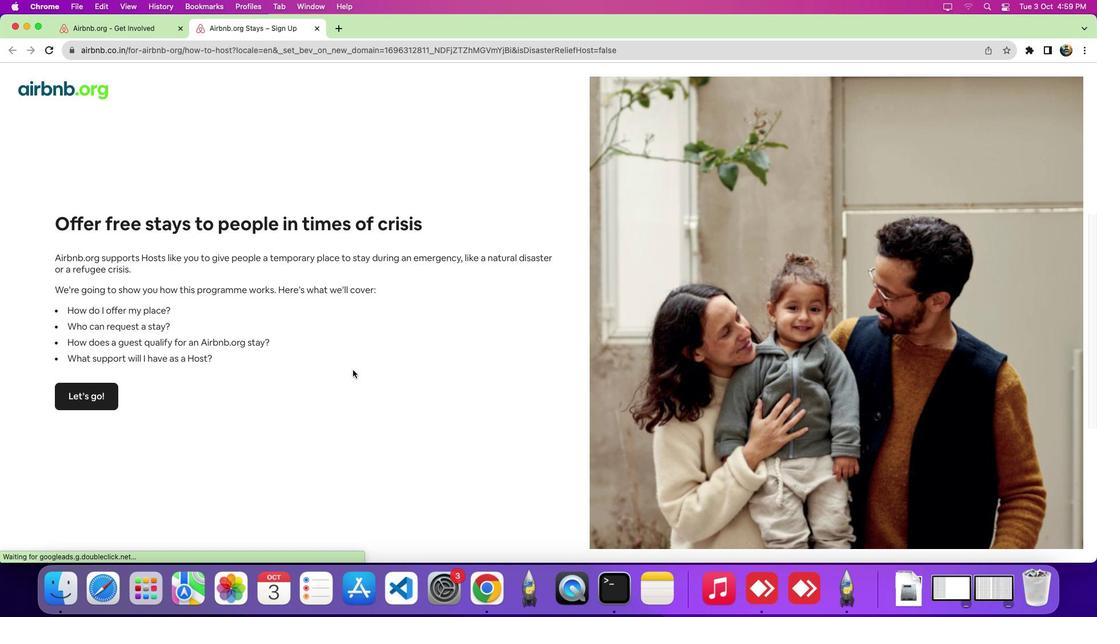 
Action: Mouse scrolled (353, 369) with delta (0, 0)
Screenshot: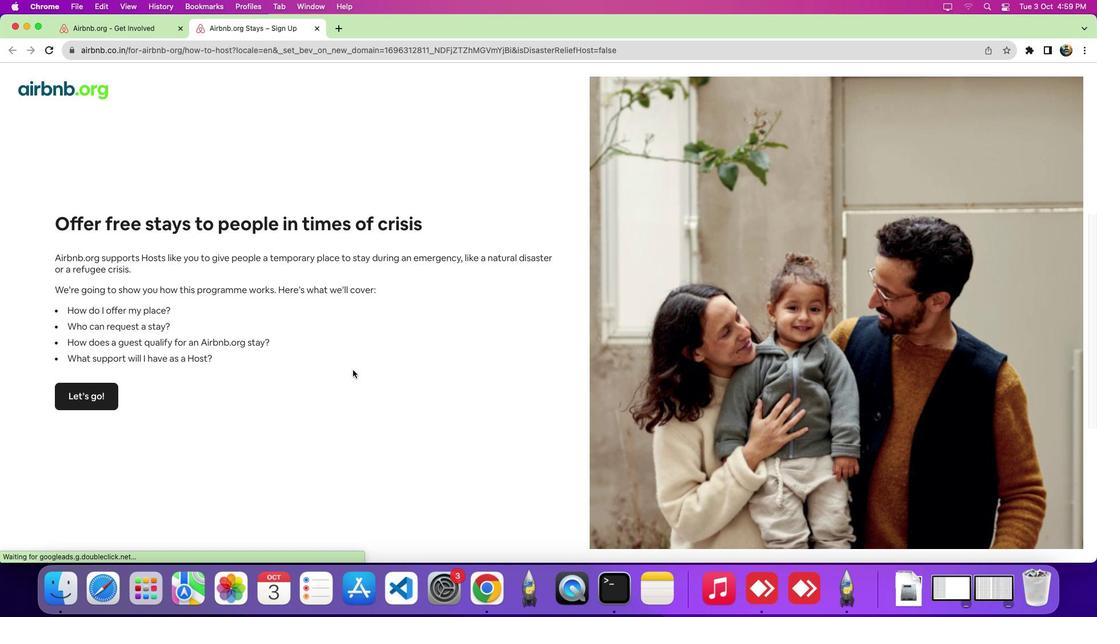 
Action: Mouse scrolled (353, 369) with delta (0, -4)
Screenshot: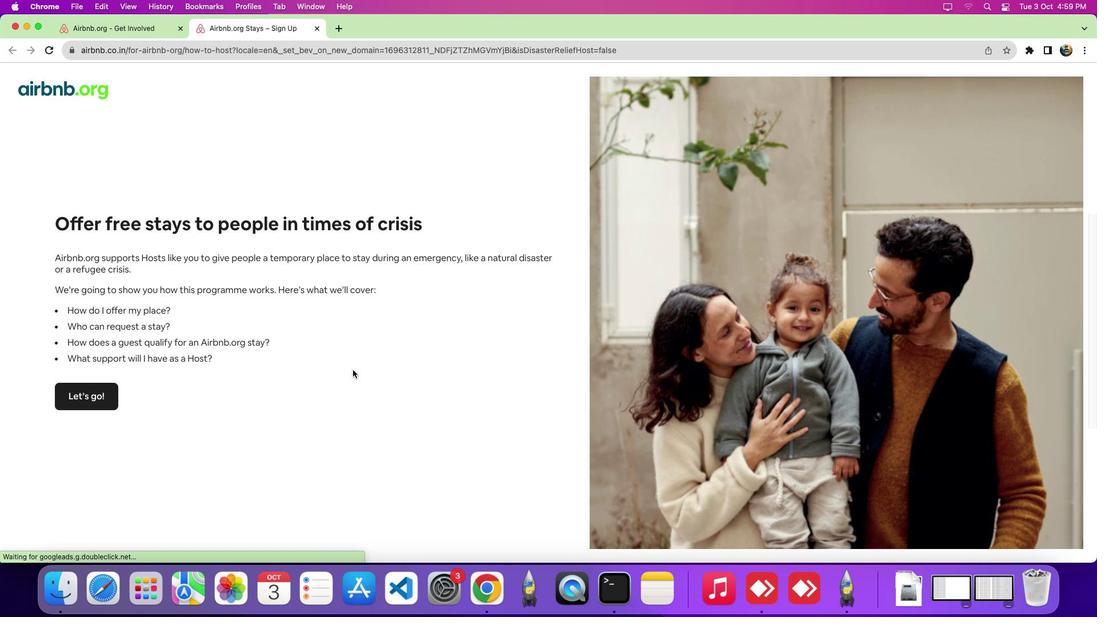 
Action: Mouse scrolled (353, 369) with delta (0, -5)
Screenshot: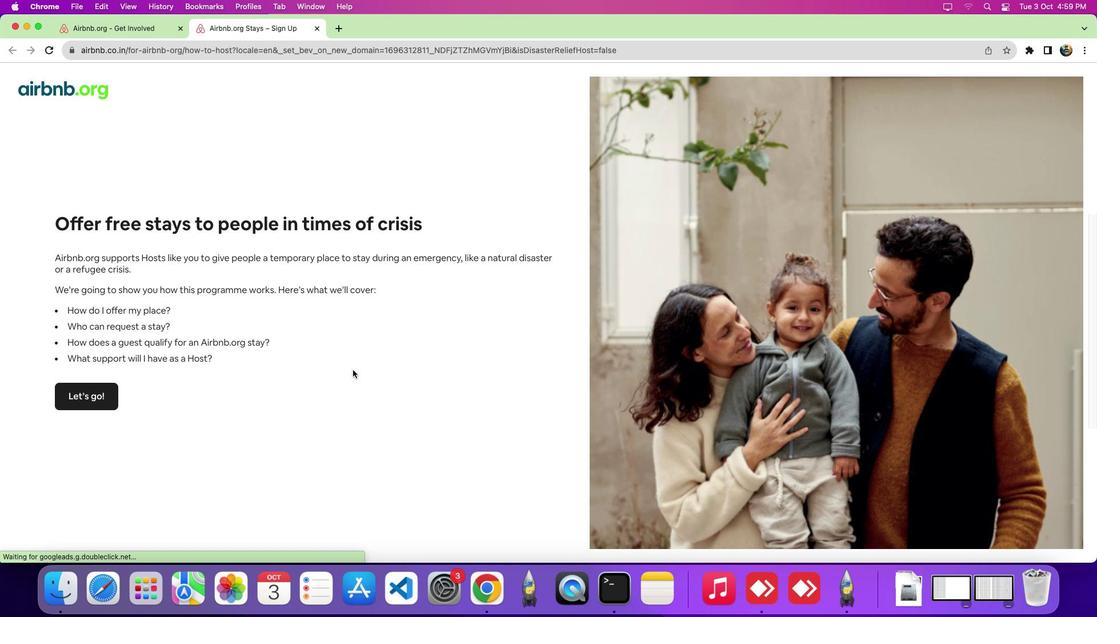 
